 Task: Search one way flight ticket for 5 adults, 1 child, 2 infants in seat and 1 infant on lap in business from North Bend: Southwest Oregon Regional Airport (was North Bend Municipal) to Riverton: Central Wyoming Regional Airport (was Riverton Regional) on 8-4-2023. Choice of flights is Delta. Number of bags: 1 carry on bag. Price is upto 96000. Outbound departure time preference is 11:30.
Action: Mouse moved to (295, 248)
Screenshot: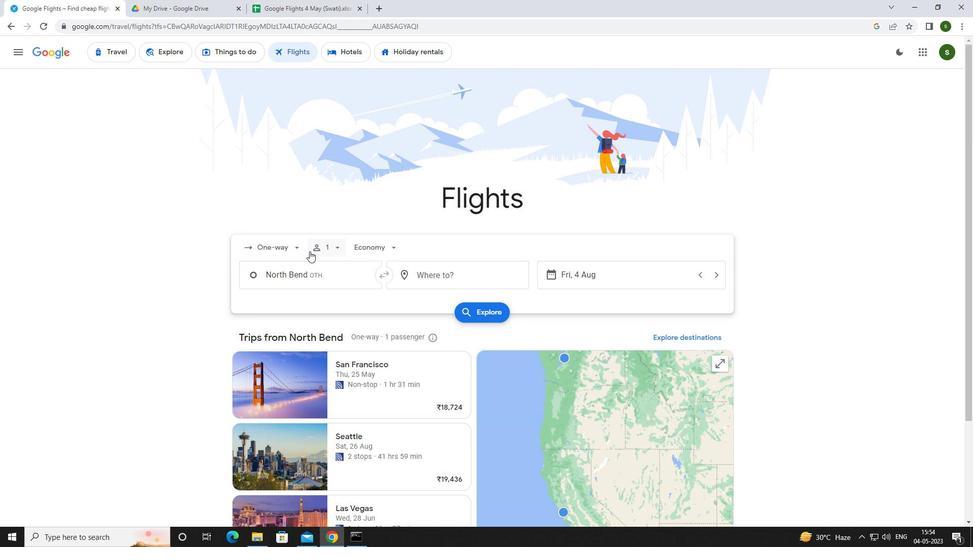 
Action: Mouse pressed left at (295, 248)
Screenshot: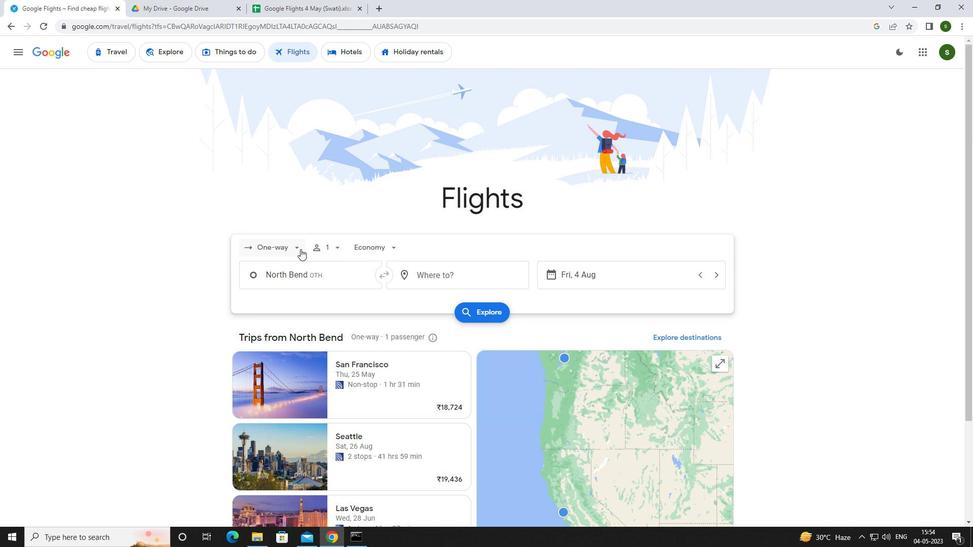 
Action: Mouse moved to (295, 285)
Screenshot: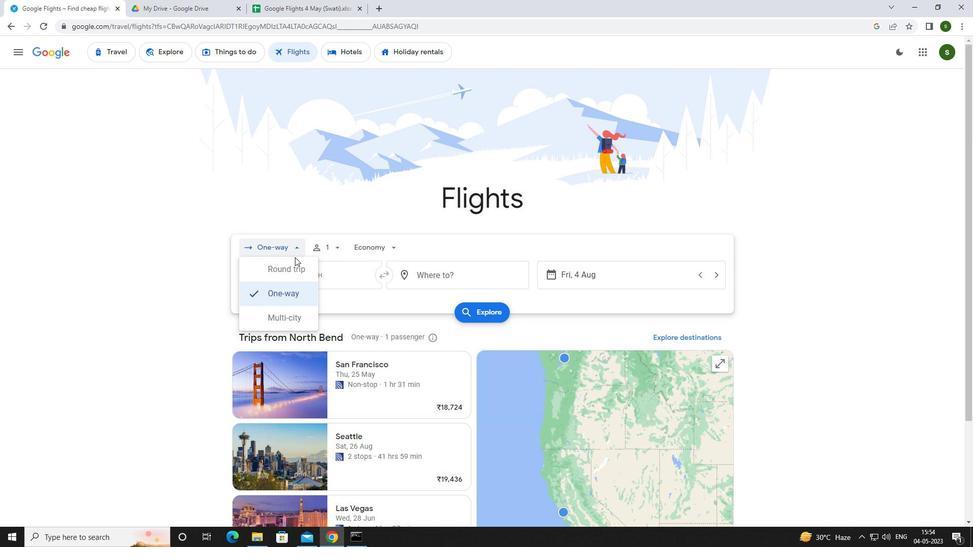 
Action: Mouse pressed left at (295, 285)
Screenshot: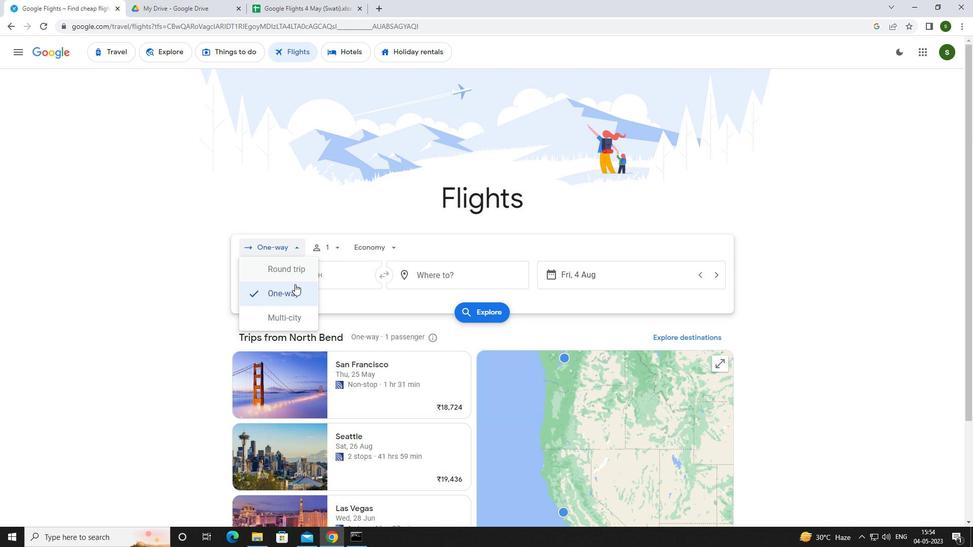 
Action: Mouse moved to (327, 246)
Screenshot: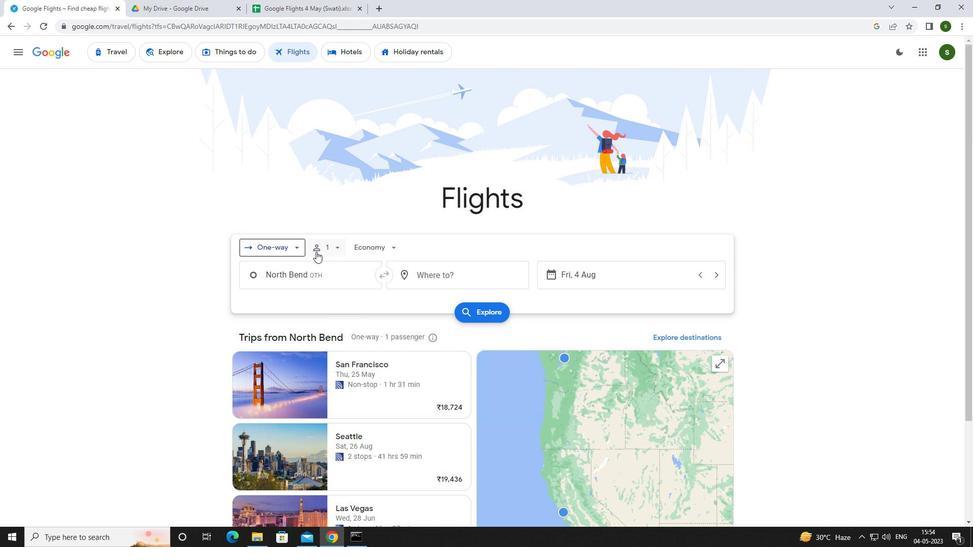 
Action: Mouse pressed left at (327, 246)
Screenshot: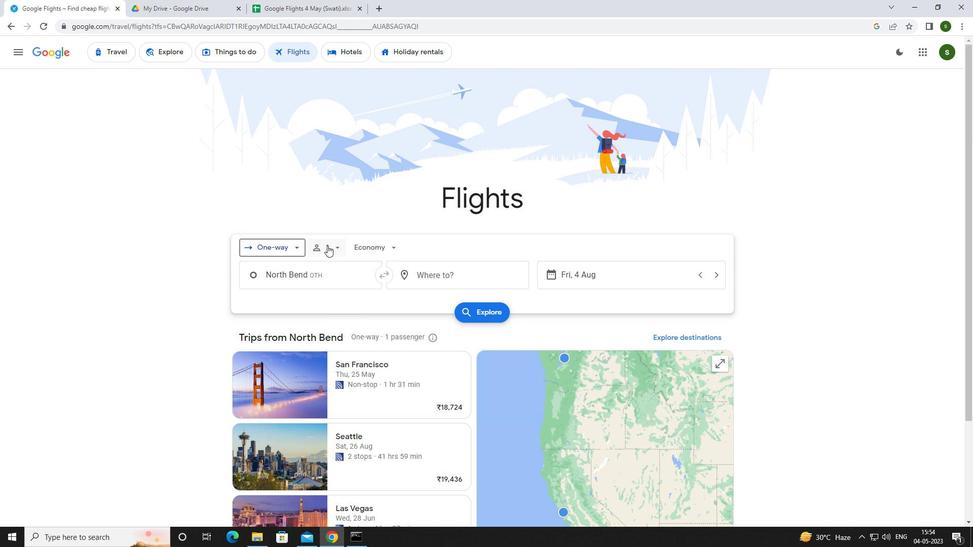 
Action: Mouse moved to (423, 271)
Screenshot: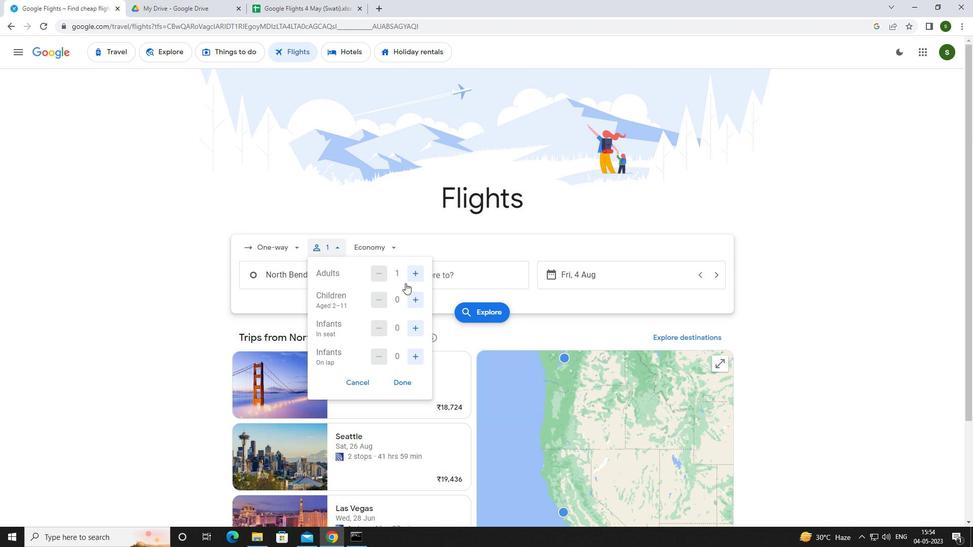 
Action: Mouse pressed left at (423, 271)
Screenshot: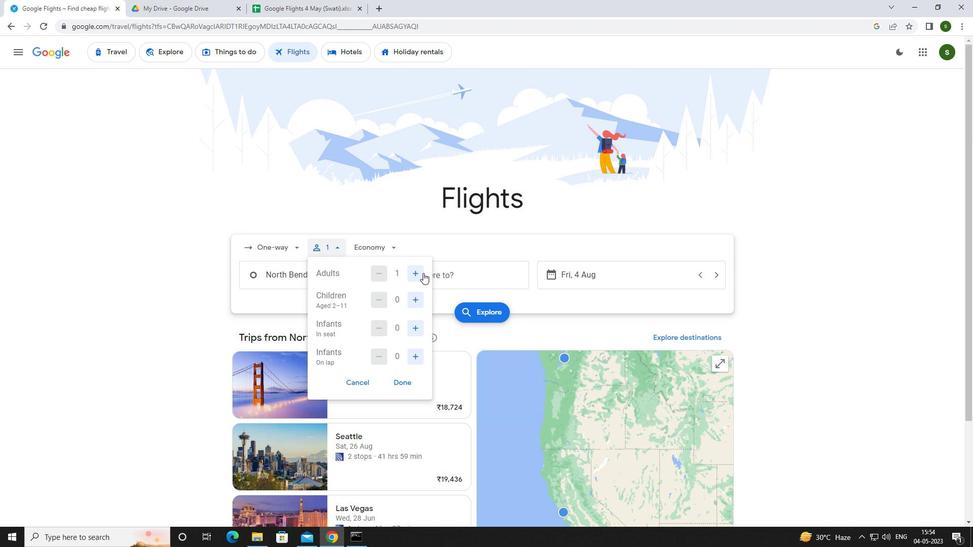 
Action: Mouse moved to (423, 271)
Screenshot: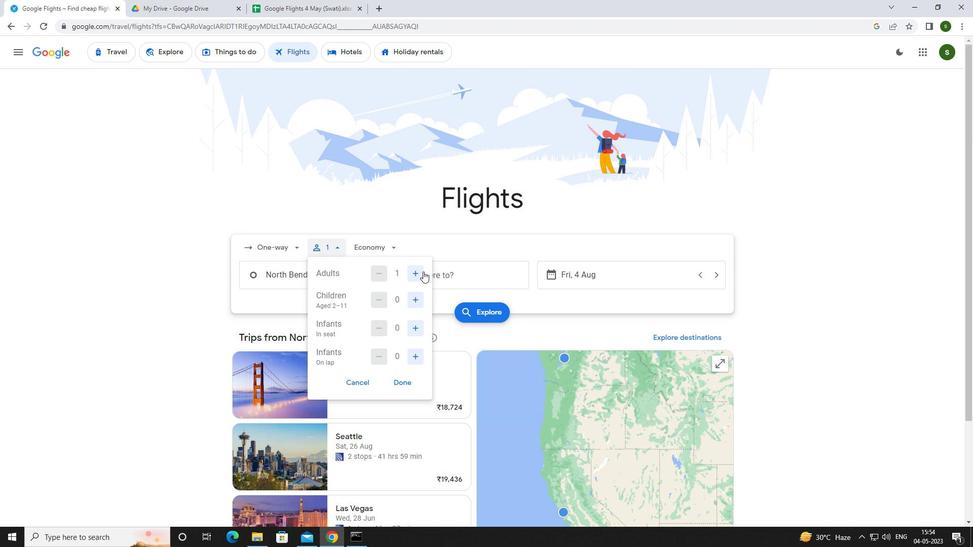
Action: Mouse pressed left at (423, 271)
Screenshot: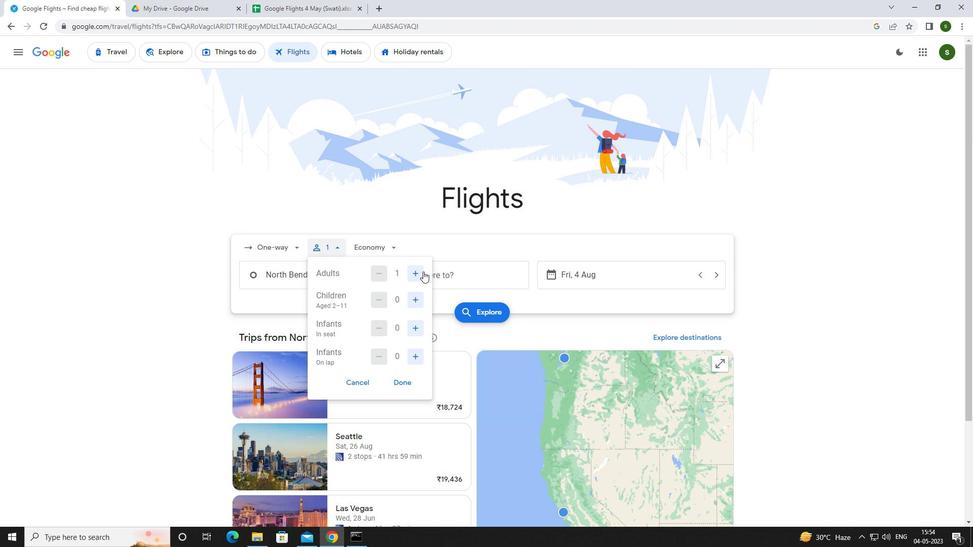 
Action: Mouse moved to (421, 271)
Screenshot: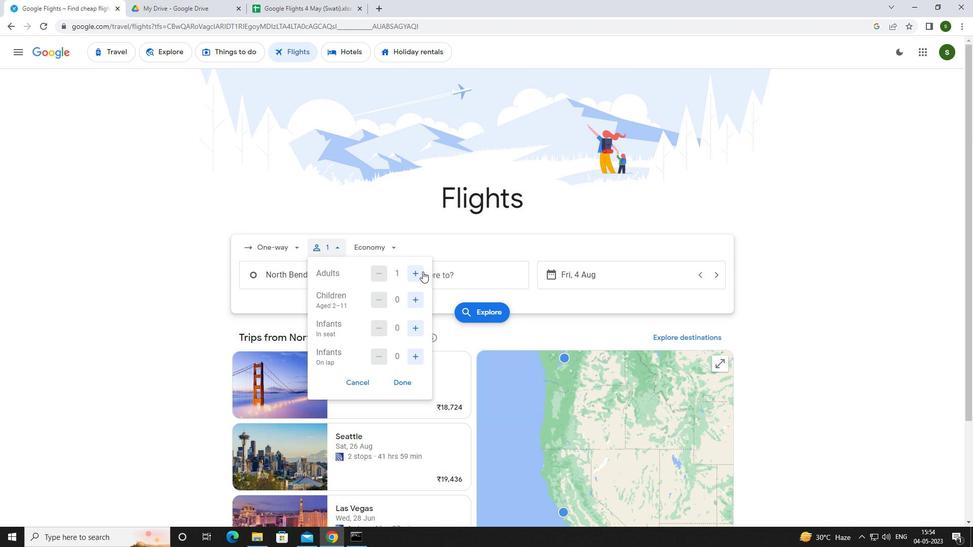 
Action: Mouse pressed left at (421, 271)
Screenshot: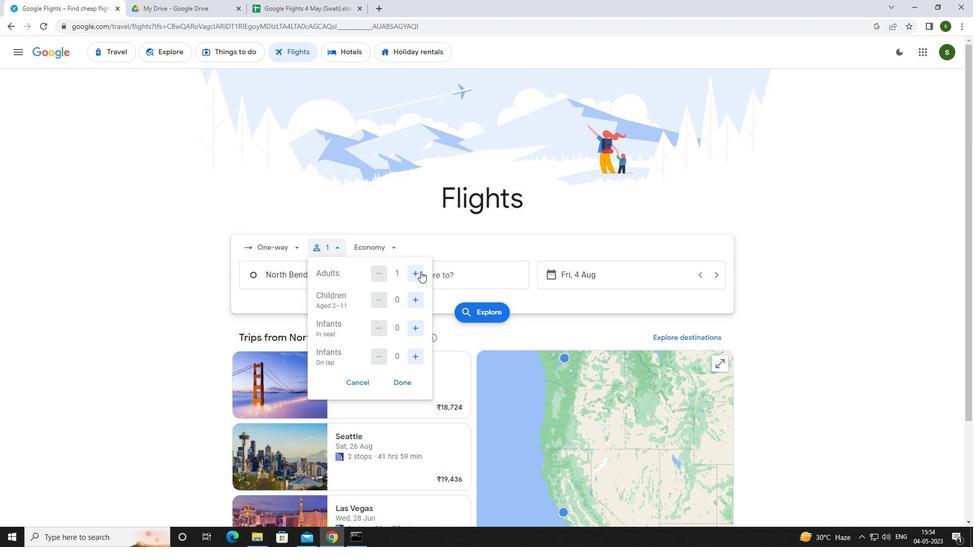 
Action: Mouse pressed left at (421, 271)
Screenshot: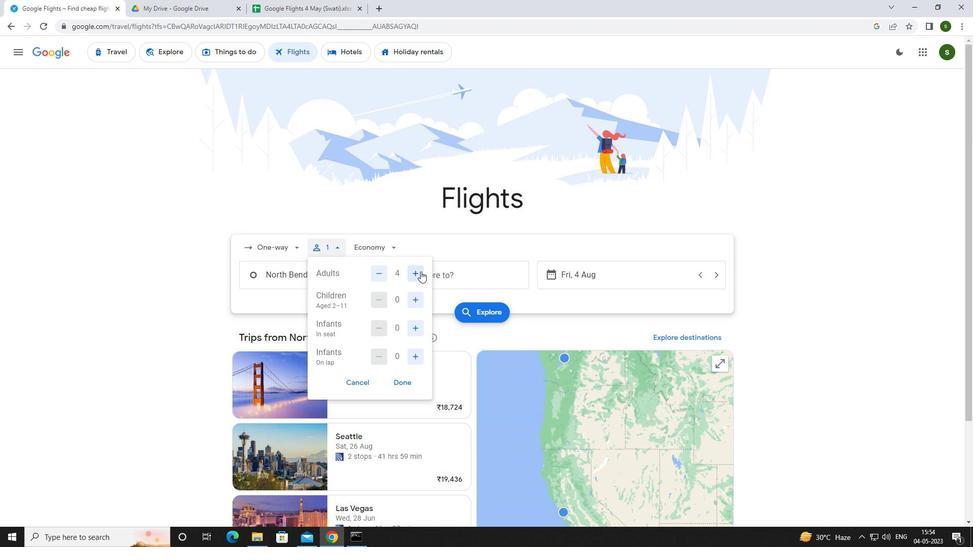 
Action: Mouse moved to (416, 298)
Screenshot: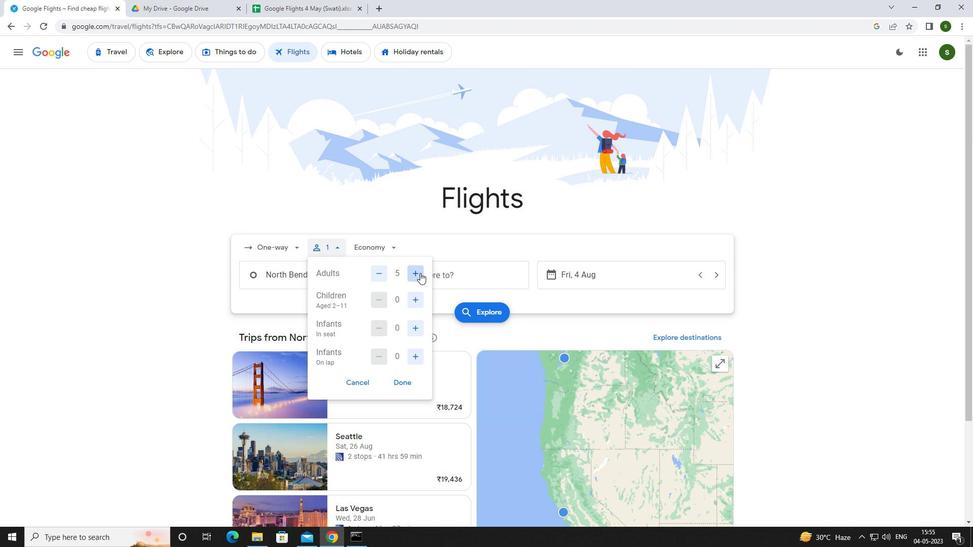 
Action: Mouse pressed left at (416, 298)
Screenshot: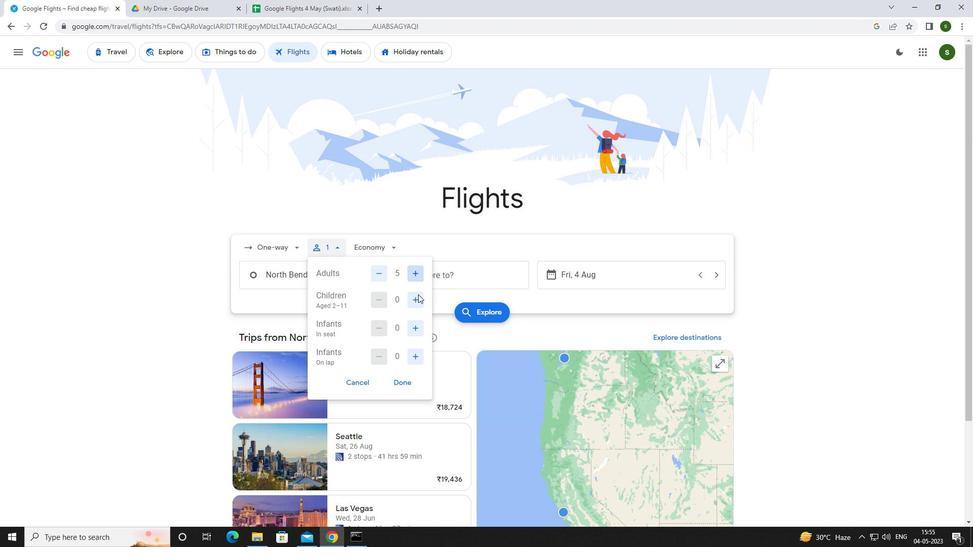
Action: Mouse moved to (415, 327)
Screenshot: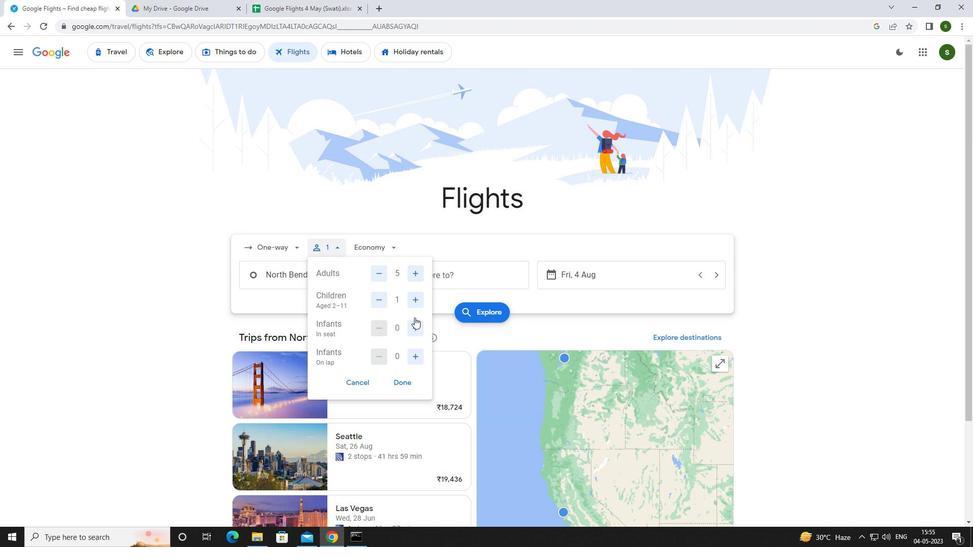 
Action: Mouse pressed left at (415, 327)
Screenshot: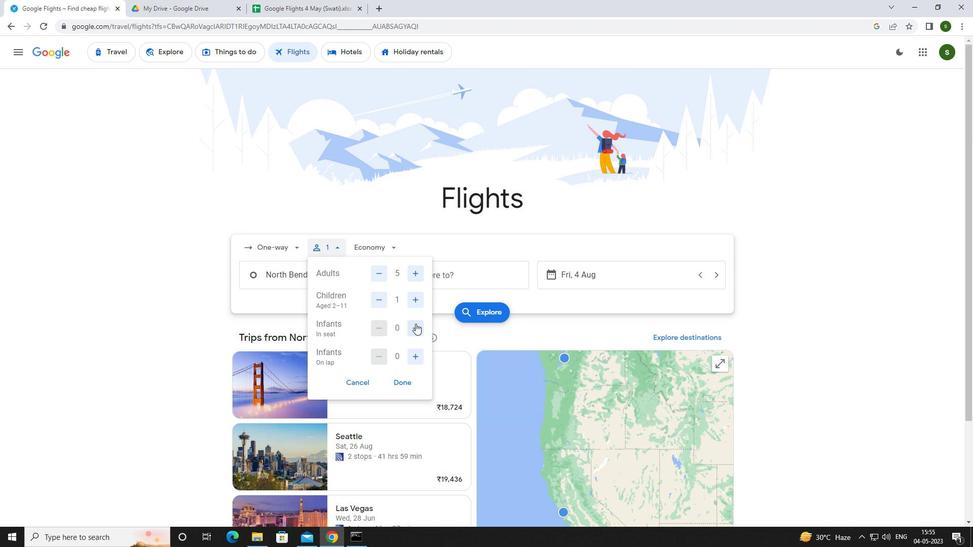 
Action: Mouse pressed left at (415, 327)
Screenshot: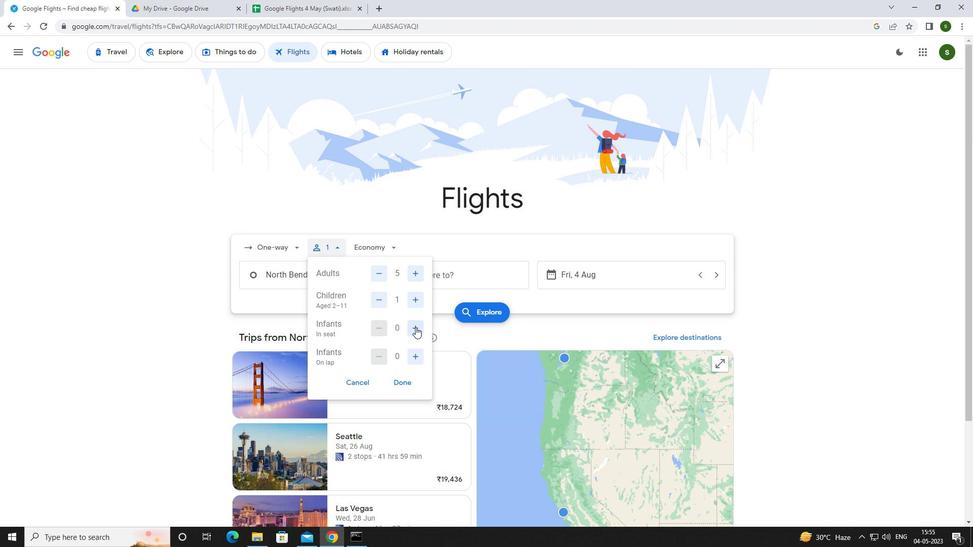 
Action: Mouse moved to (415, 353)
Screenshot: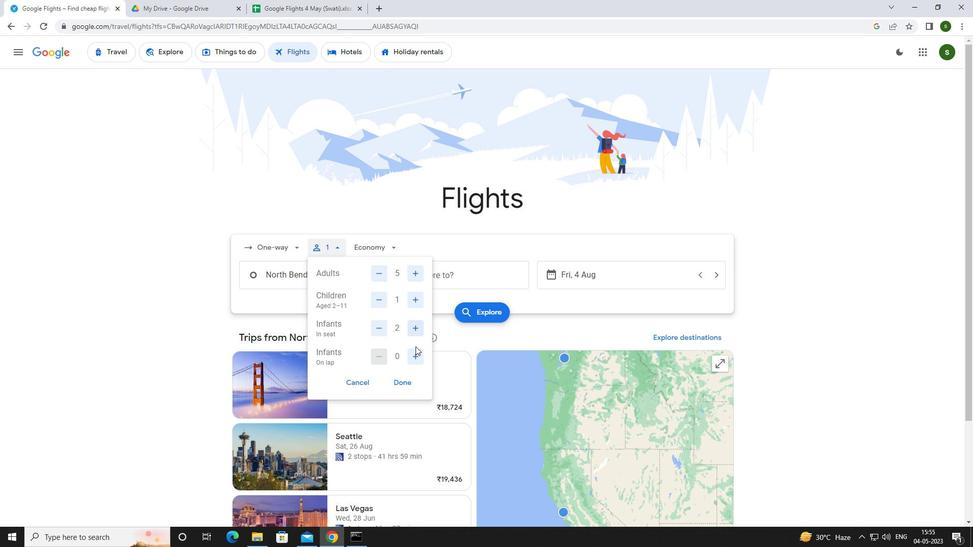 
Action: Mouse pressed left at (415, 353)
Screenshot: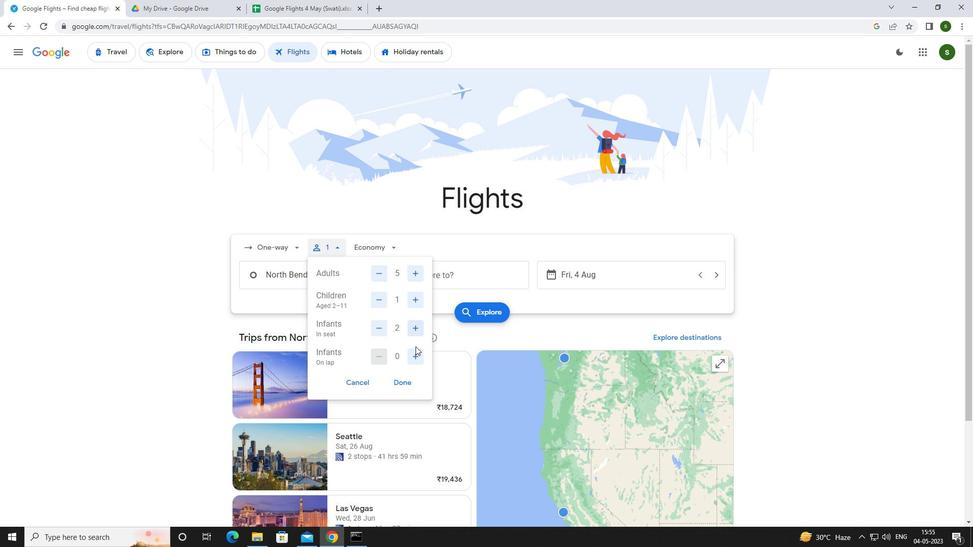 
Action: Mouse moved to (396, 249)
Screenshot: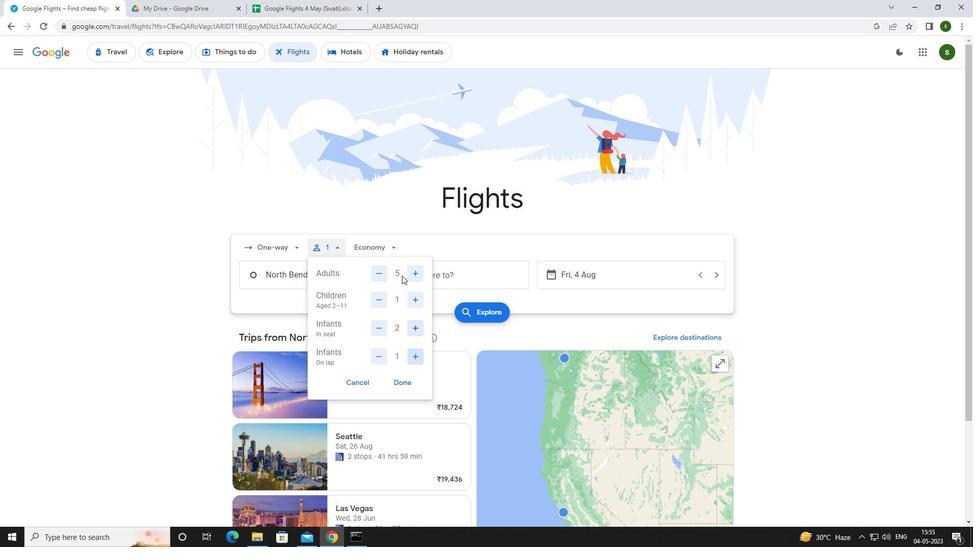 
Action: Mouse pressed left at (396, 249)
Screenshot: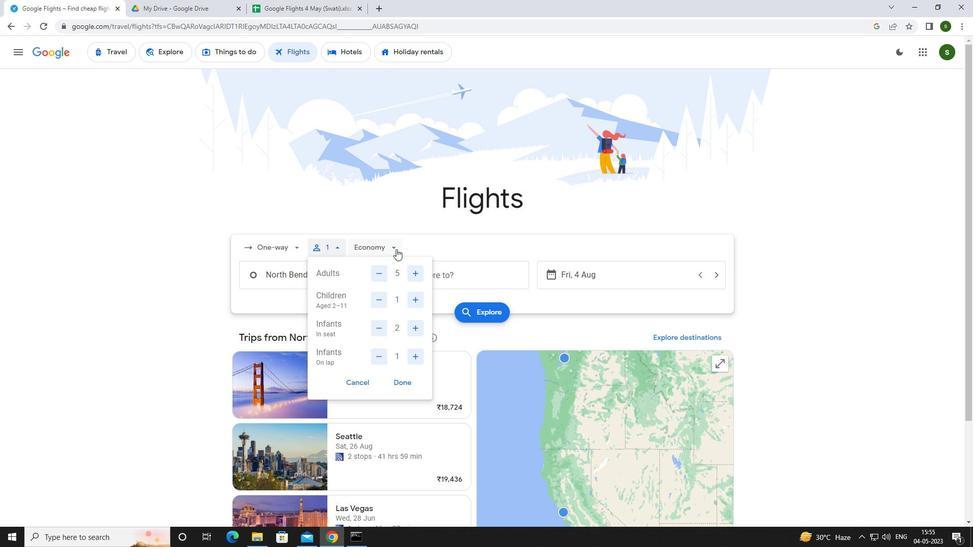 
Action: Mouse moved to (396, 313)
Screenshot: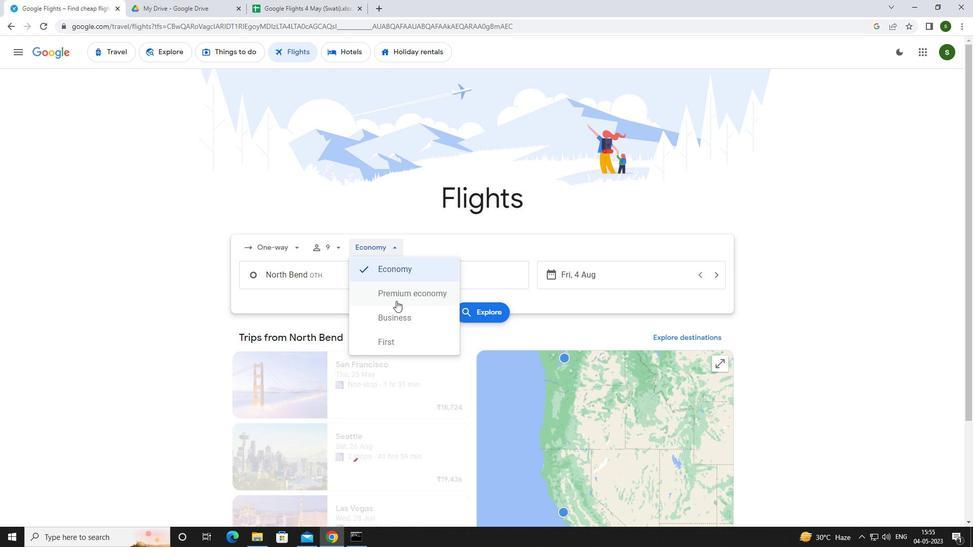 
Action: Mouse pressed left at (396, 313)
Screenshot: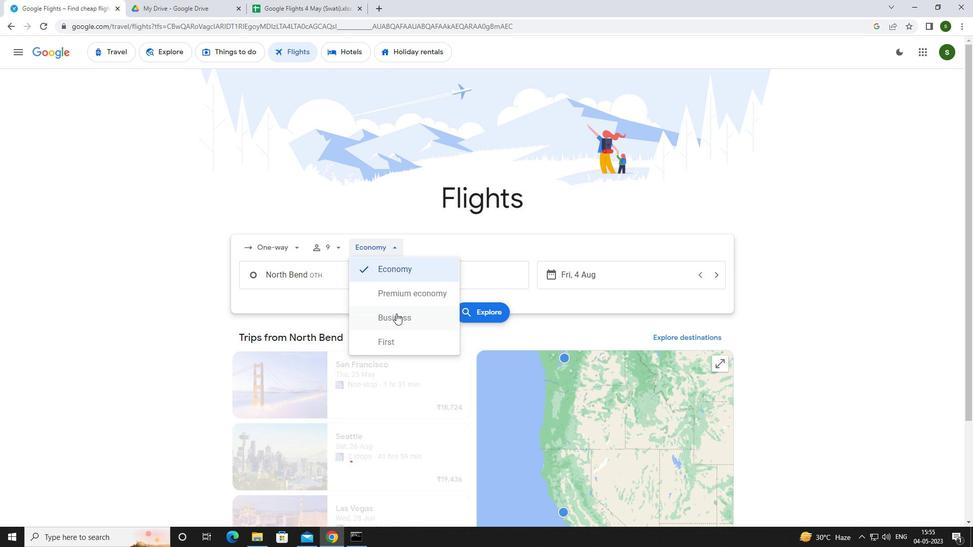 
Action: Mouse moved to (346, 275)
Screenshot: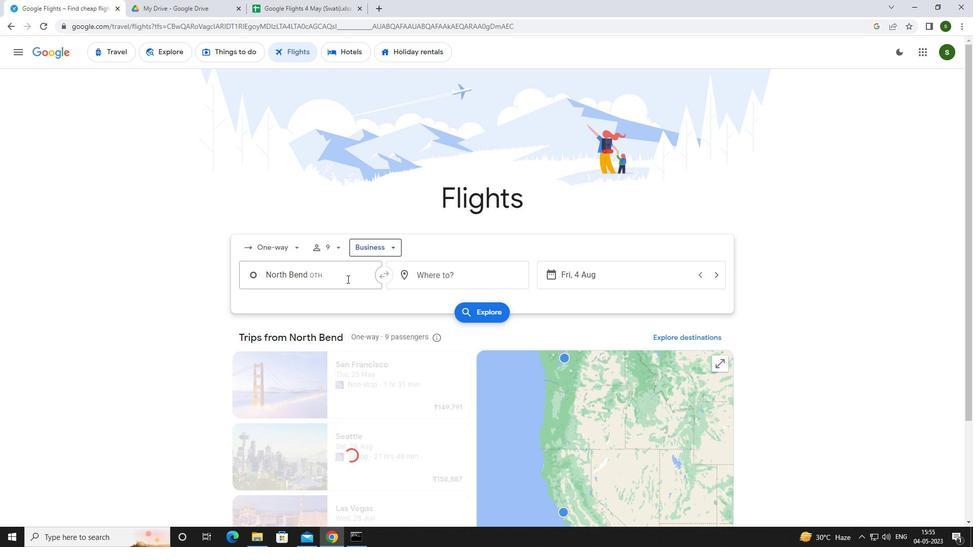 
Action: Mouse pressed left at (346, 275)
Screenshot: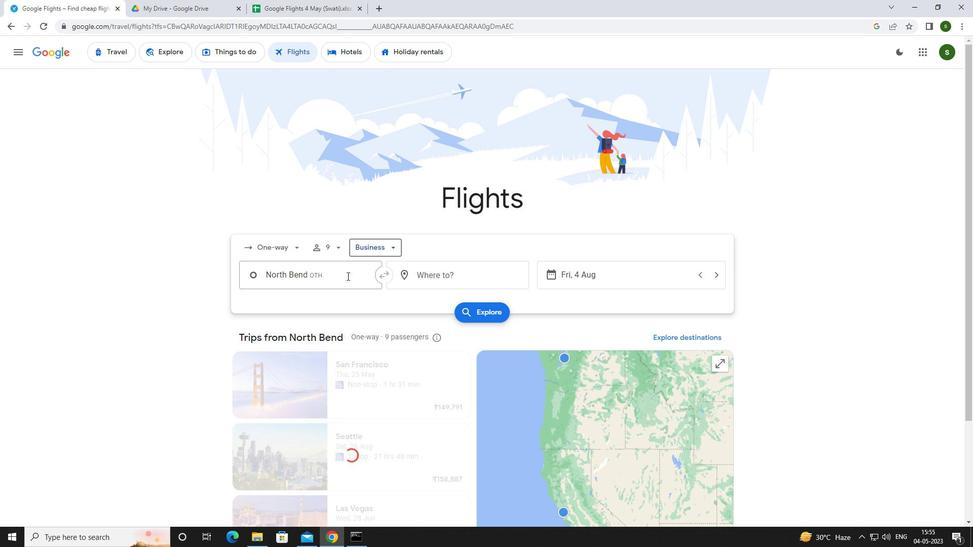 
Action: Key pressed <Key.caps_lock>s<Key.caps_lock>ouy<Key.backspace>thwest
Screenshot: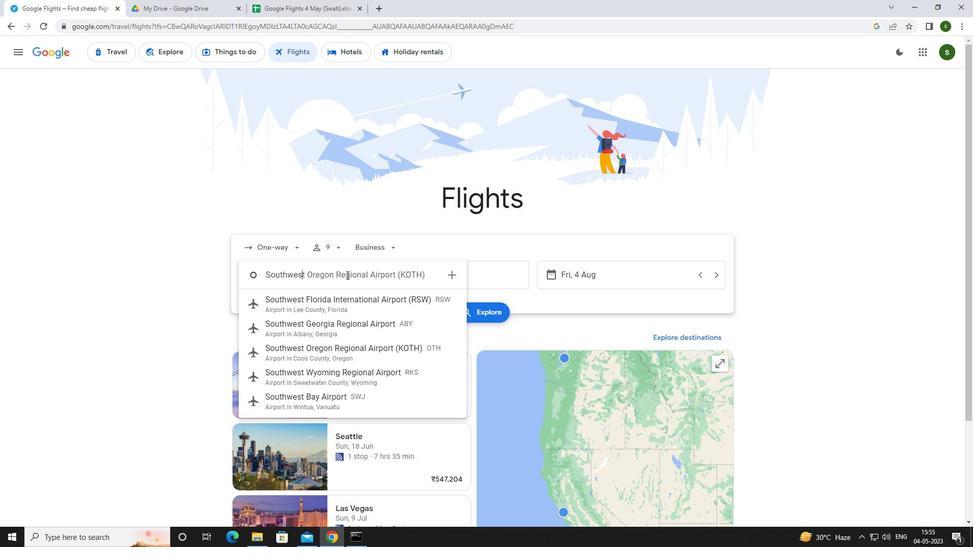 
Action: Mouse moved to (334, 357)
Screenshot: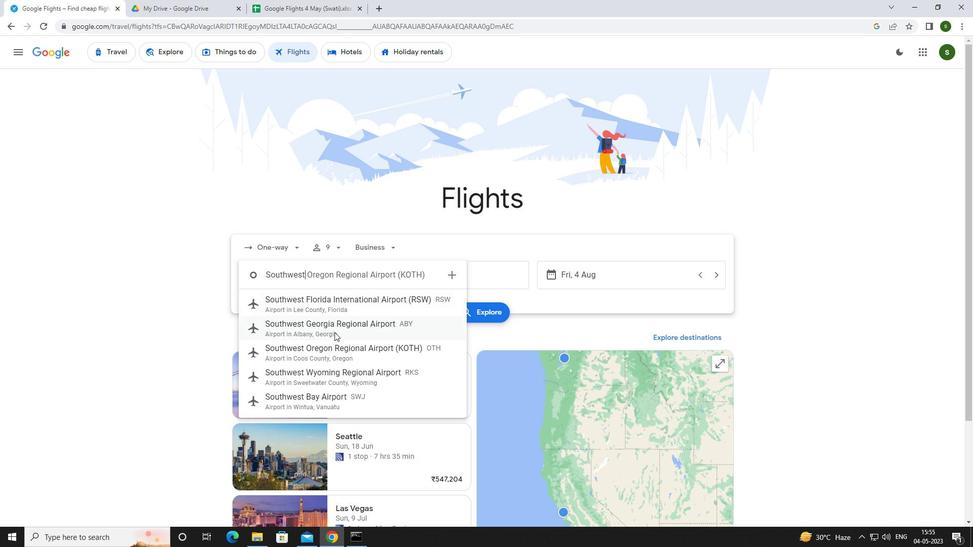 
Action: Mouse pressed left at (334, 357)
Screenshot: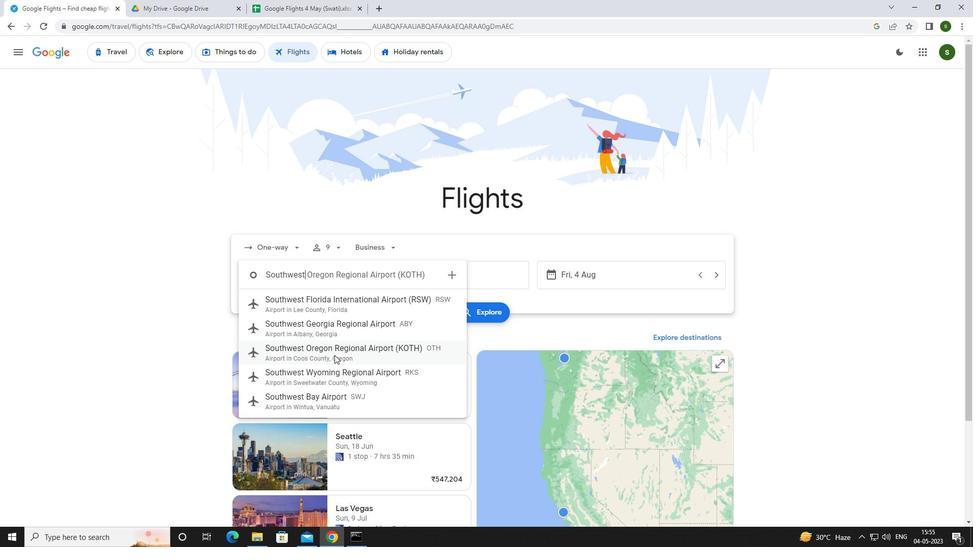 
Action: Mouse moved to (486, 278)
Screenshot: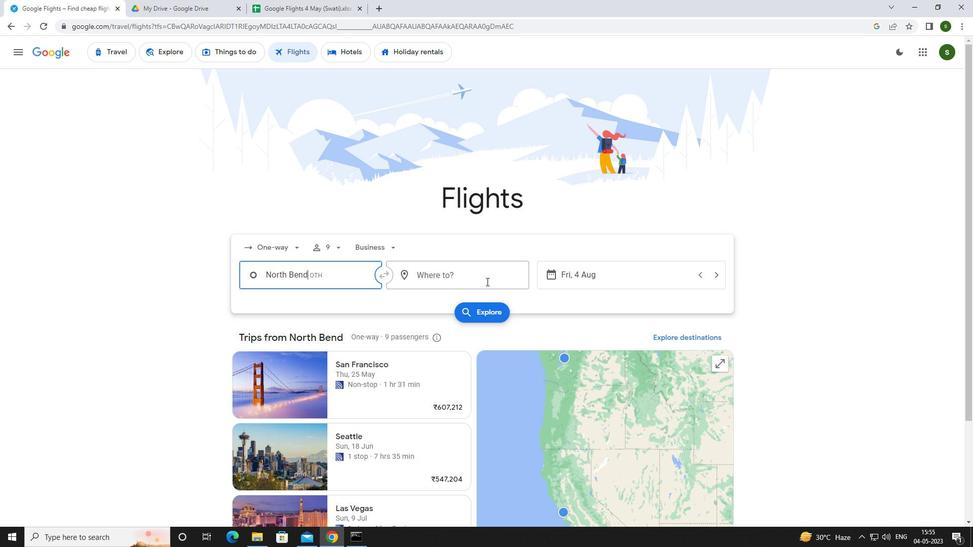 
Action: Mouse pressed left at (486, 278)
Screenshot: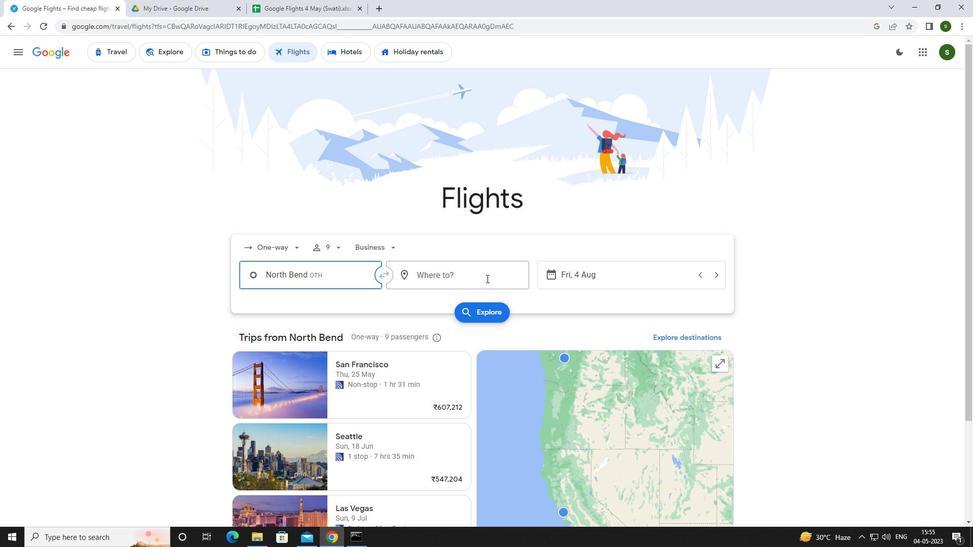 
Action: Mouse moved to (485, 278)
Screenshot: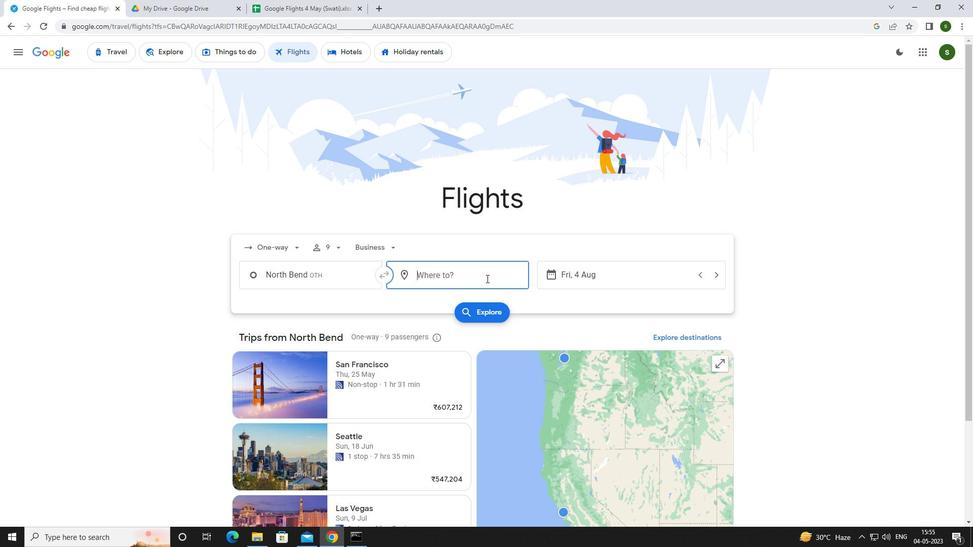 
Action: Key pressed <Key.caps_lock>r<Key.caps_lock>ivert
Screenshot: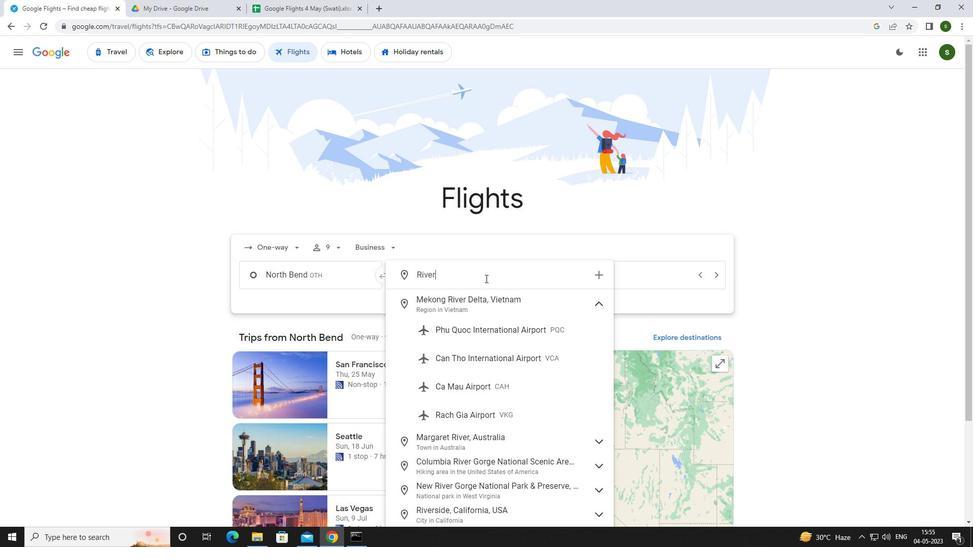 
Action: Mouse moved to (502, 325)
Screenshot: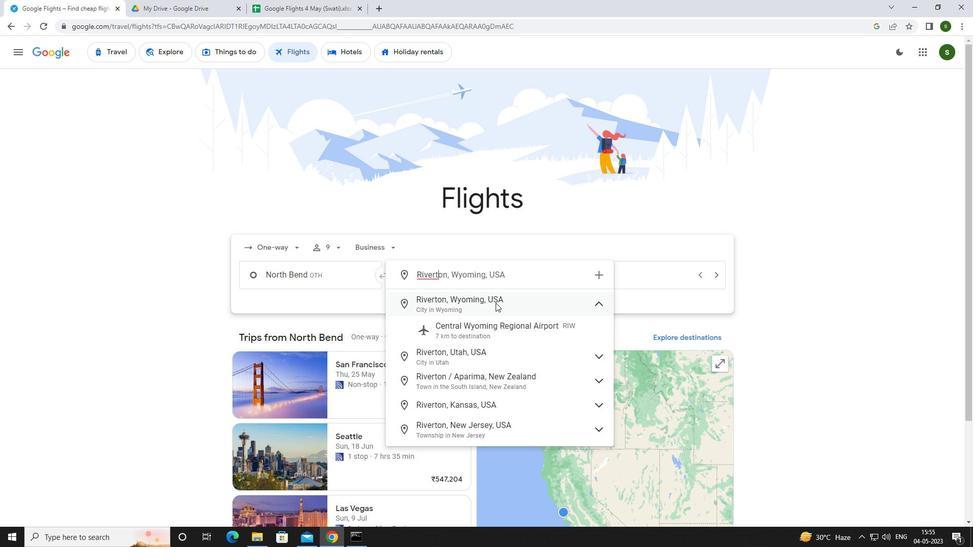 
Action: Mouse pressed left at (502, 325)
Screenshot: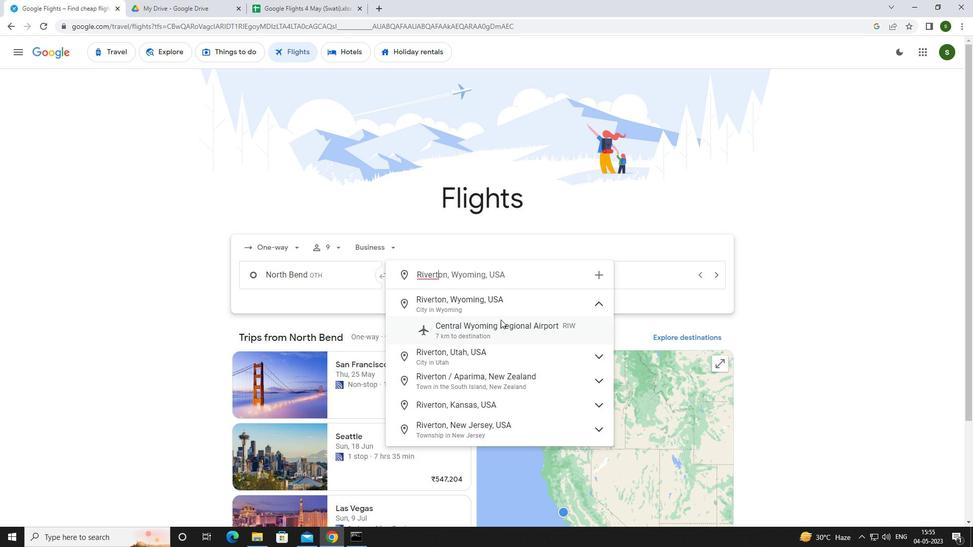 
Action: Mouse moved to (615, 275)
Screenshot: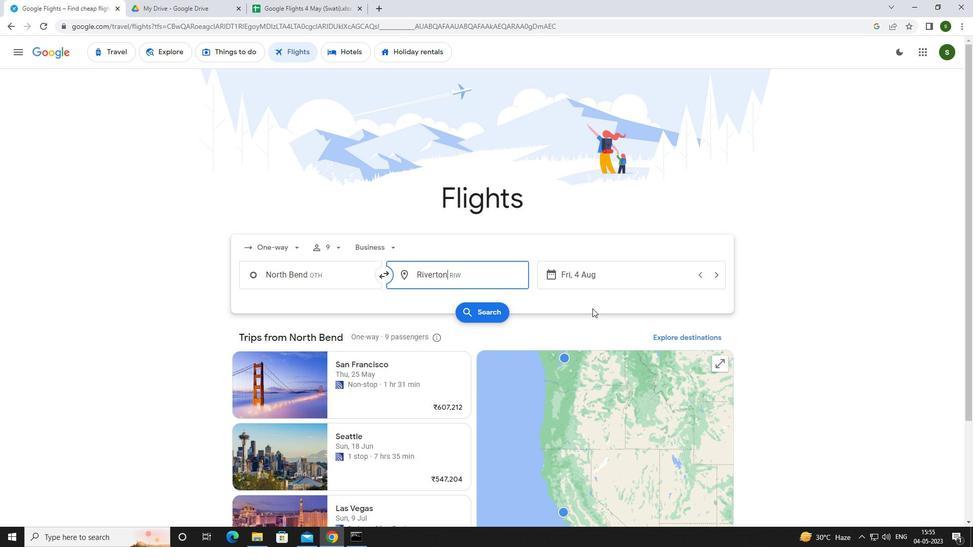 
Action: Mouse pressed left at (615, 275)
Screenshot: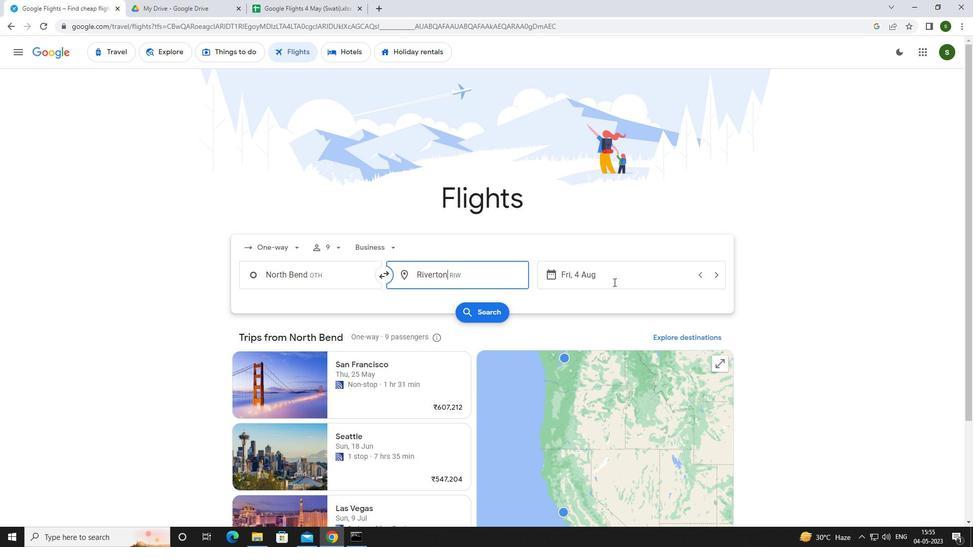 
Action: Mouse moved to (493, 337)
Screenshot: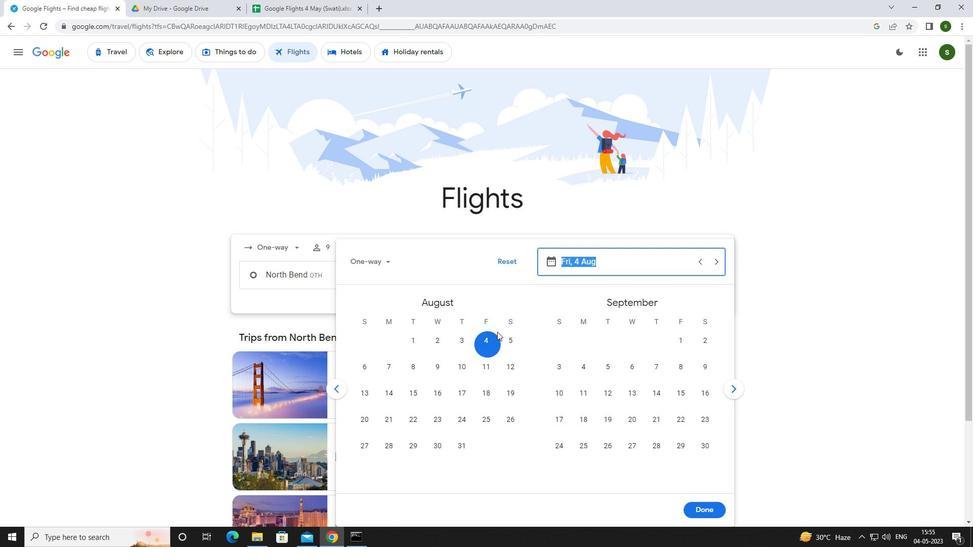 
Action: Mouse pressed left at (493, 337)
Screenshot: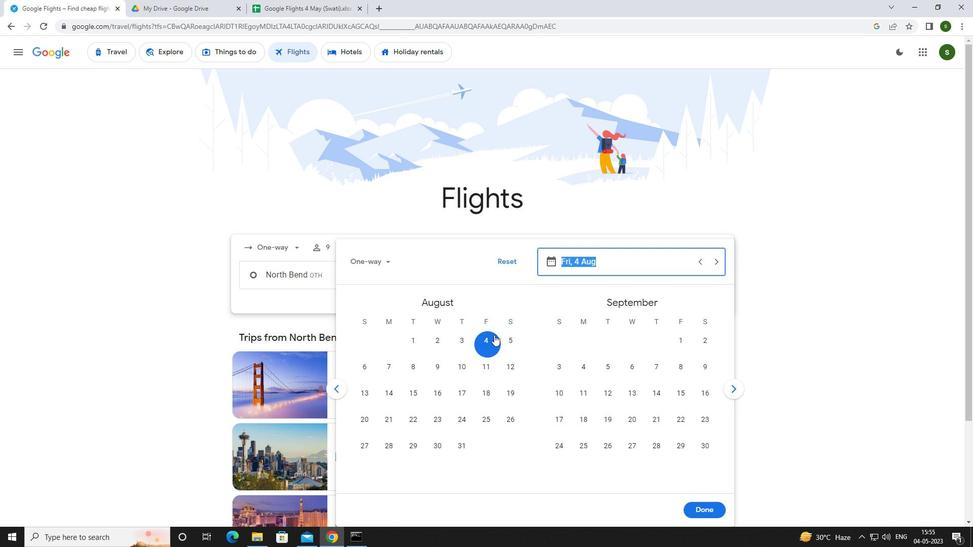
Action: Mouse moved to (713, 510)
Screenshot: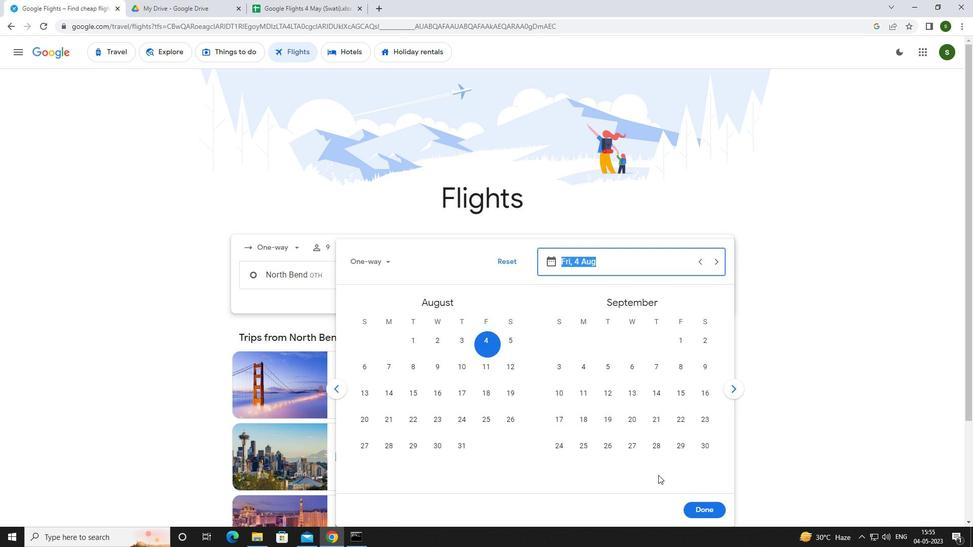 
Action: Mouse pressed left at (713, 510)
Screenshot: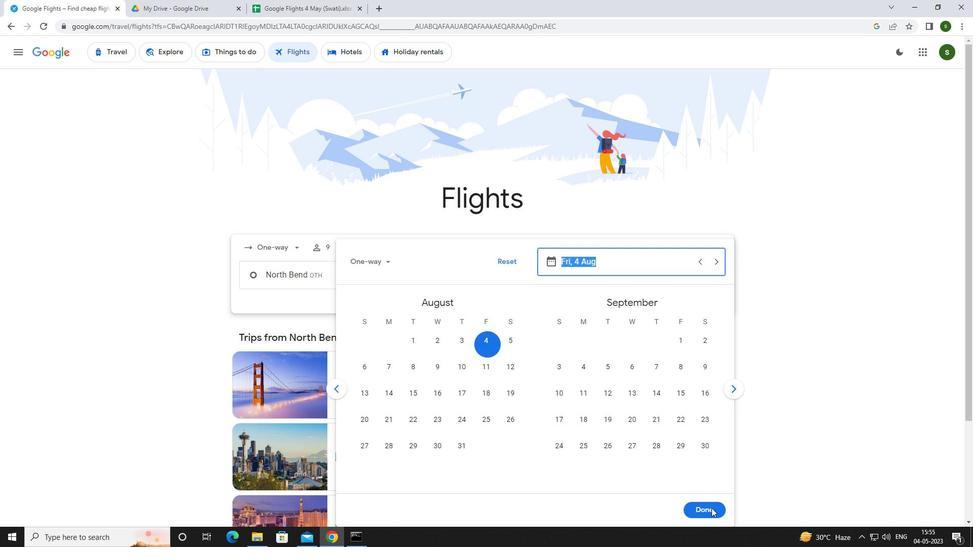
Action: Mouse moved to (485, 308)
Screenshot: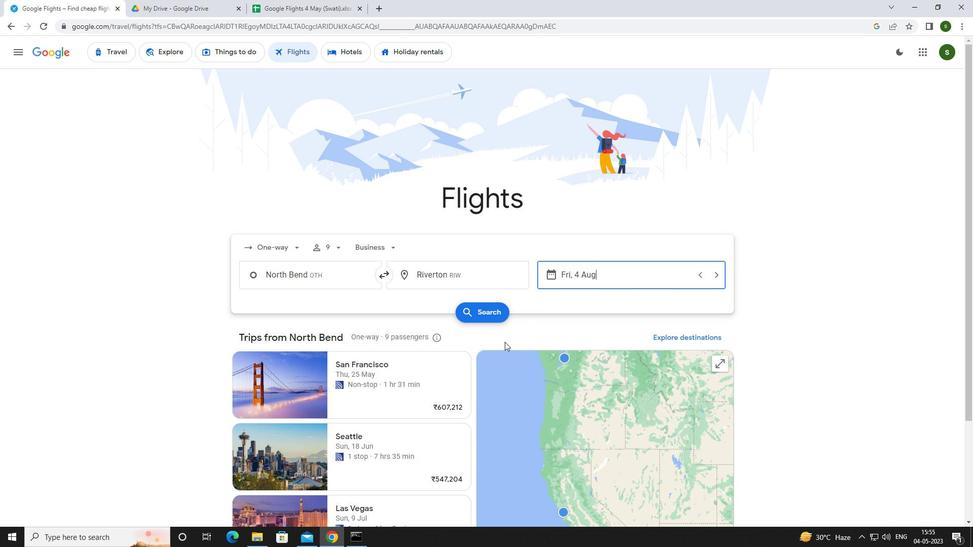 
Action: Mouse pressed left at (485, 308)
Screenshot: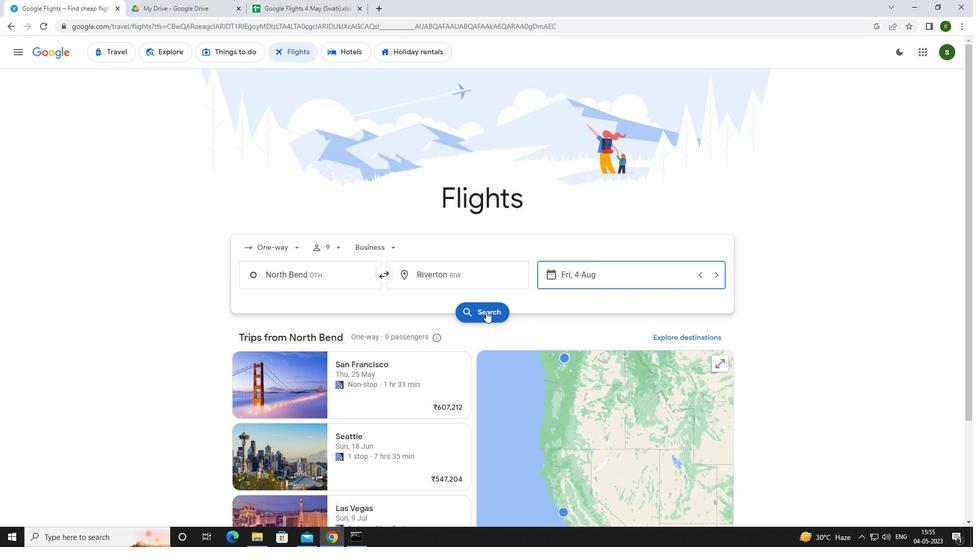 
Action: Mouse moved to (268, 145)
Screenshot: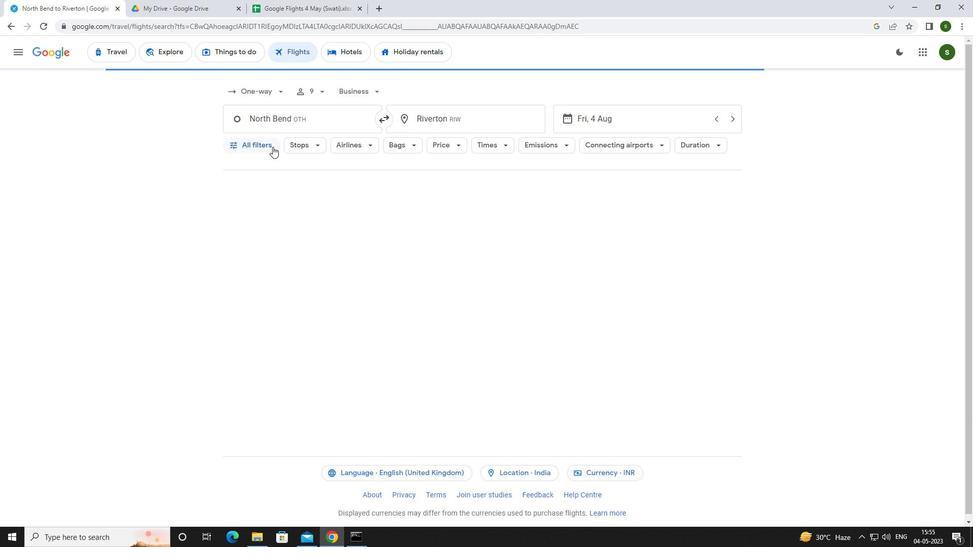
Action: Mouse pressed left at (268, 145)
Screenshot: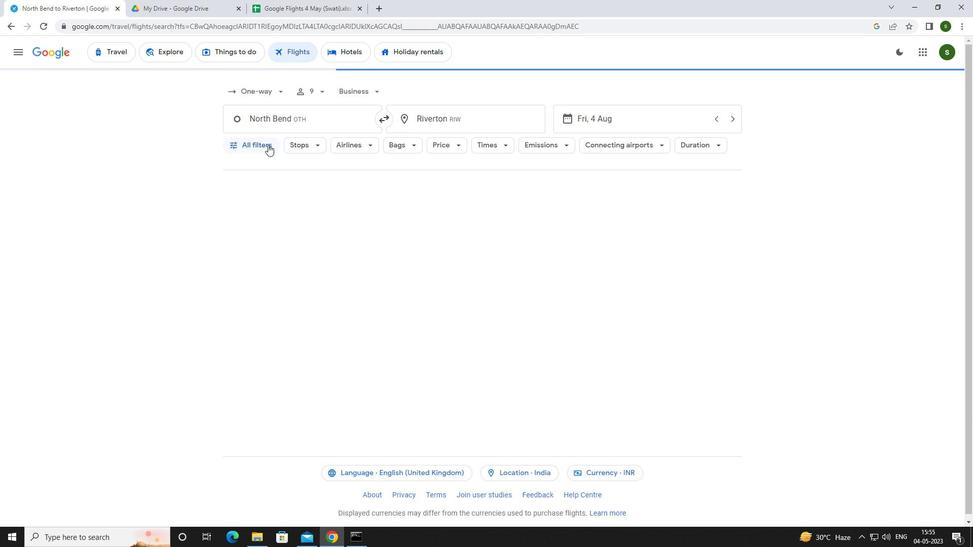 
Action: Mouse moved to (374, 357)
Screenshot: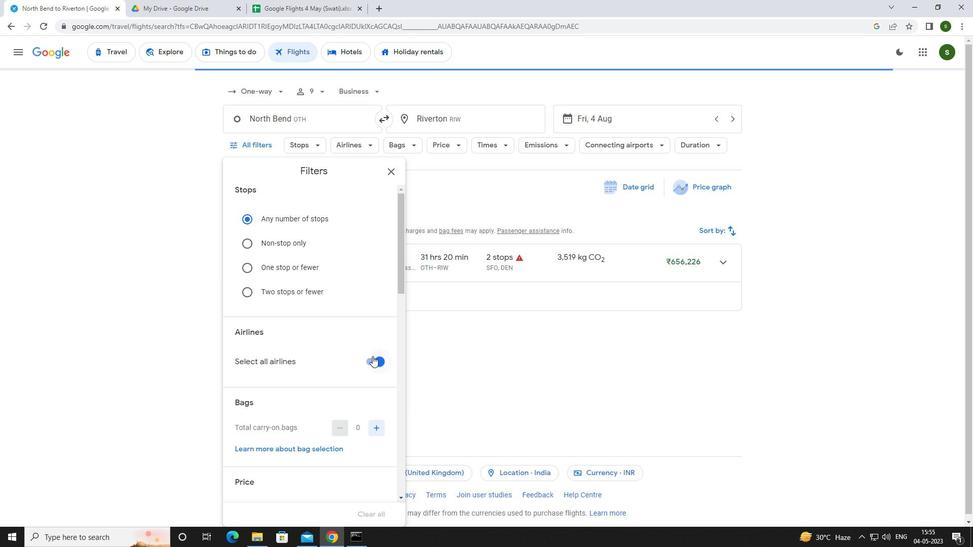 
Action: Mouse pressed left at (374, 357)
Screenshot: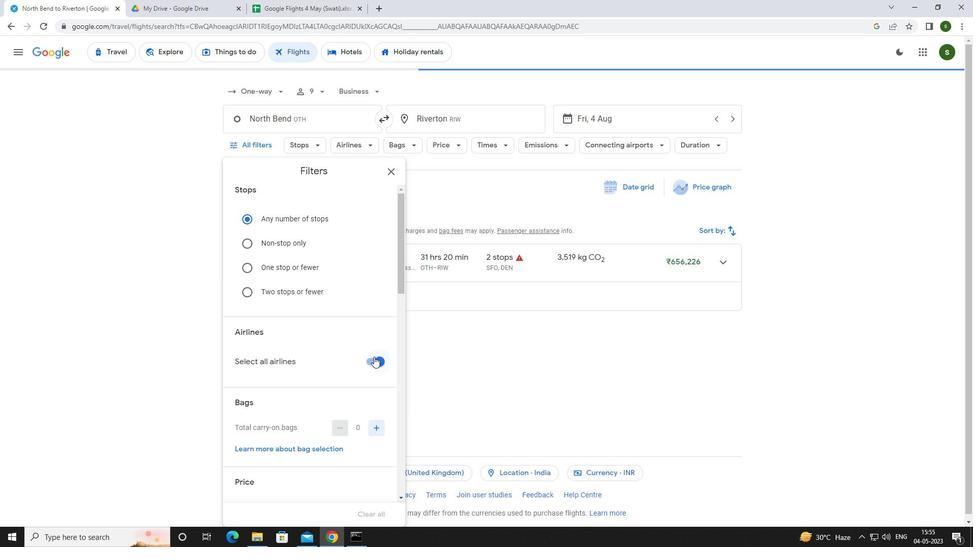
Action: Mouse moved to (364, 322)
Screenshot: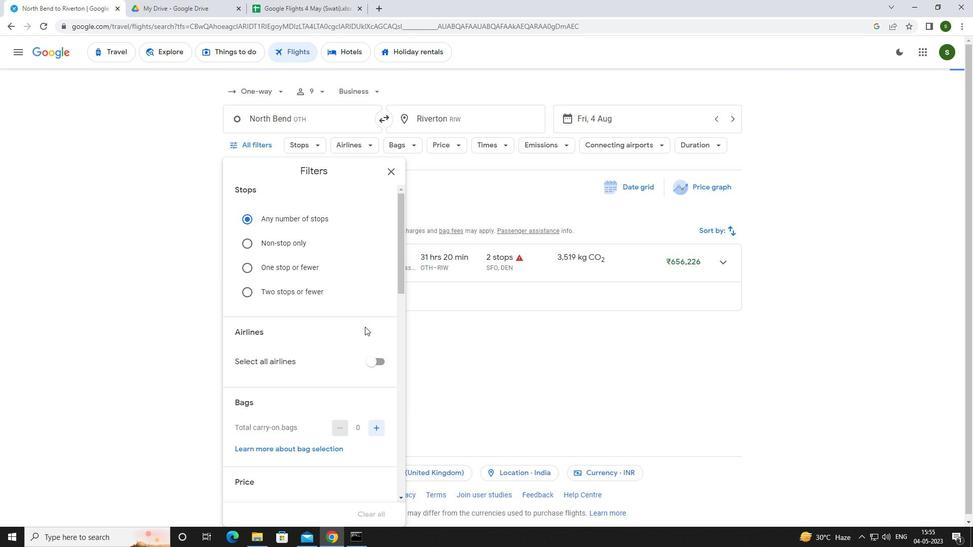 
Action: Mouse scrolled (364, 321) with delta (0, 0)
Screenshot: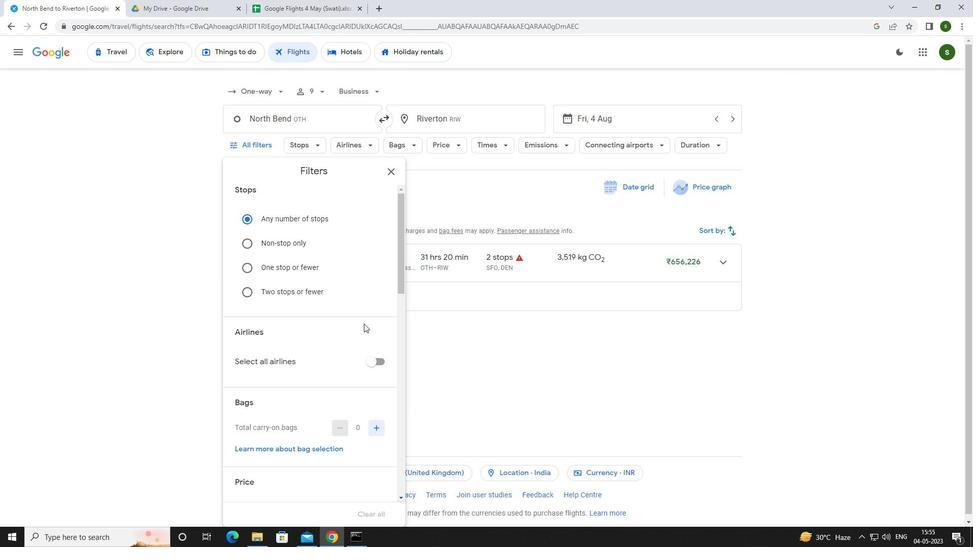 
Action: Mouse moved to (359, 279)
Screenshot: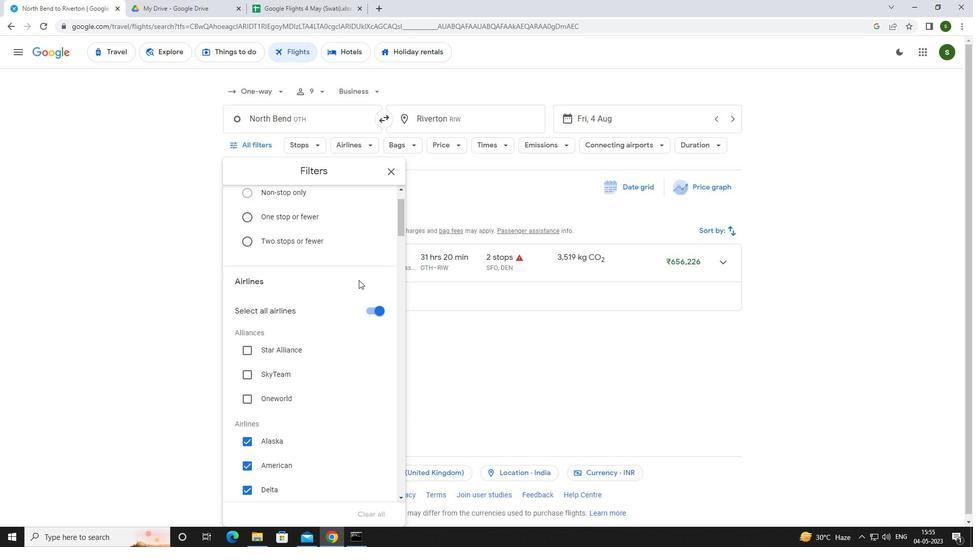 
Action: Mouse scrolled (359, 279) with delta (0, 0)
Screenshot: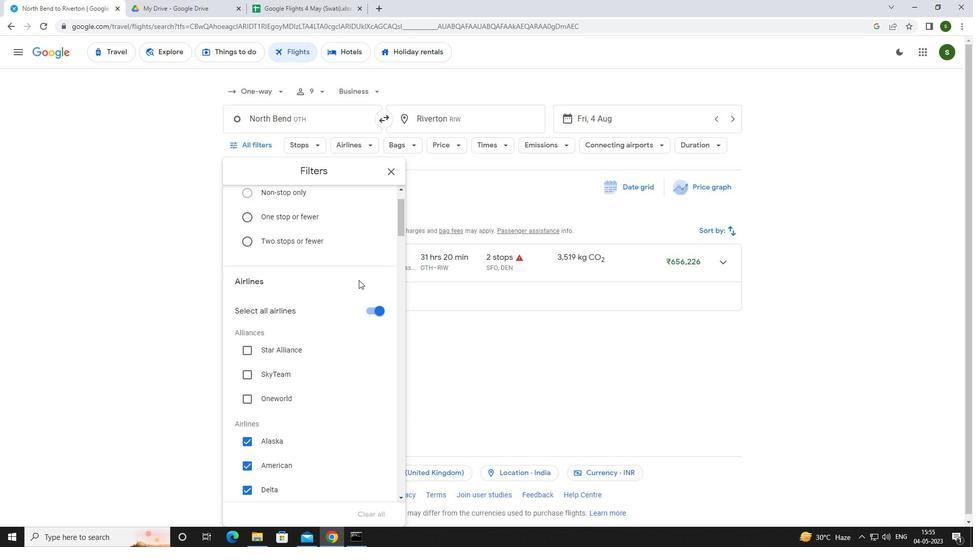 
Action: Mouse moved to (382, 260)
Screenshot: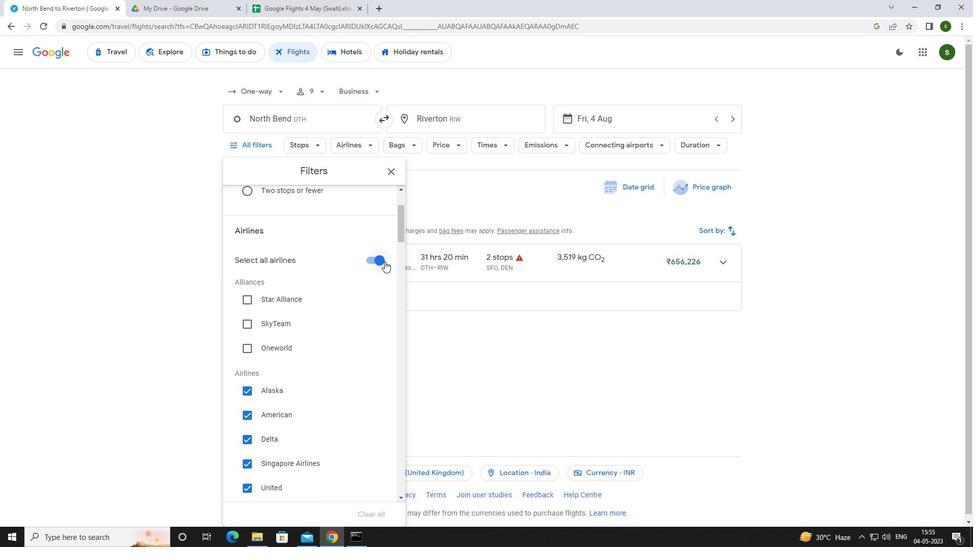 
Action: Mouse pressed left at (382, 260)
Screenshot: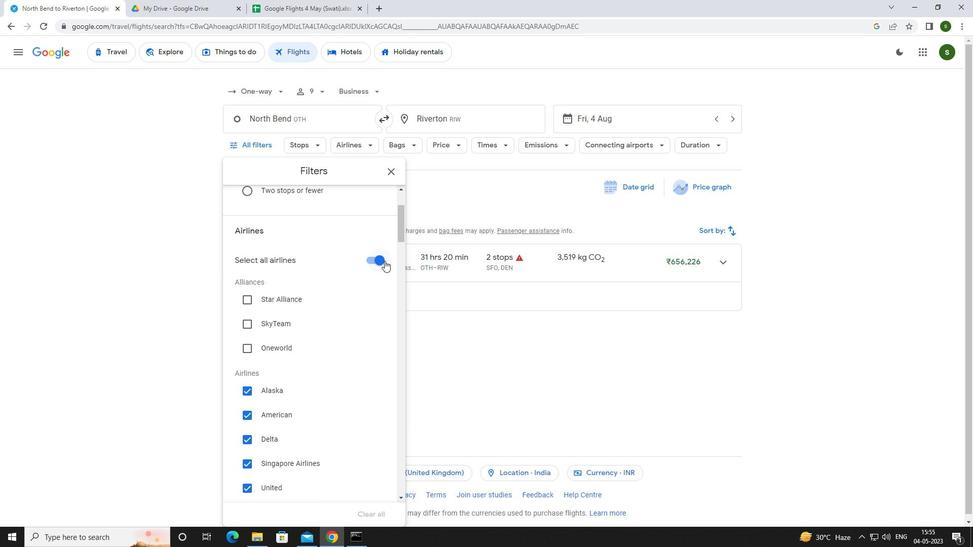 
Action: Mouse moved to (270, 434)
Screenshot: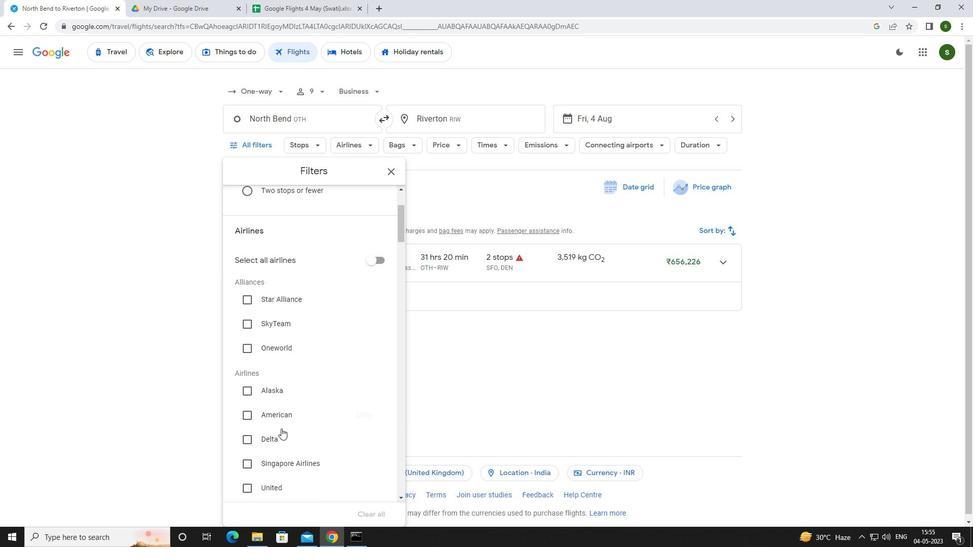 
Action: Mouse pressed left at (270, 434)
Screenshot: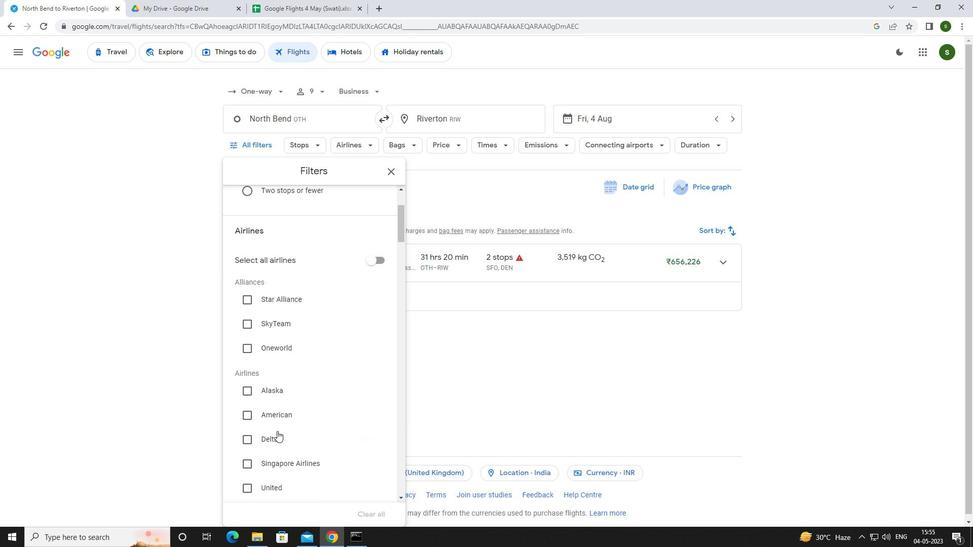 
Action: Mouse moved to (305, 415)
Screenshot: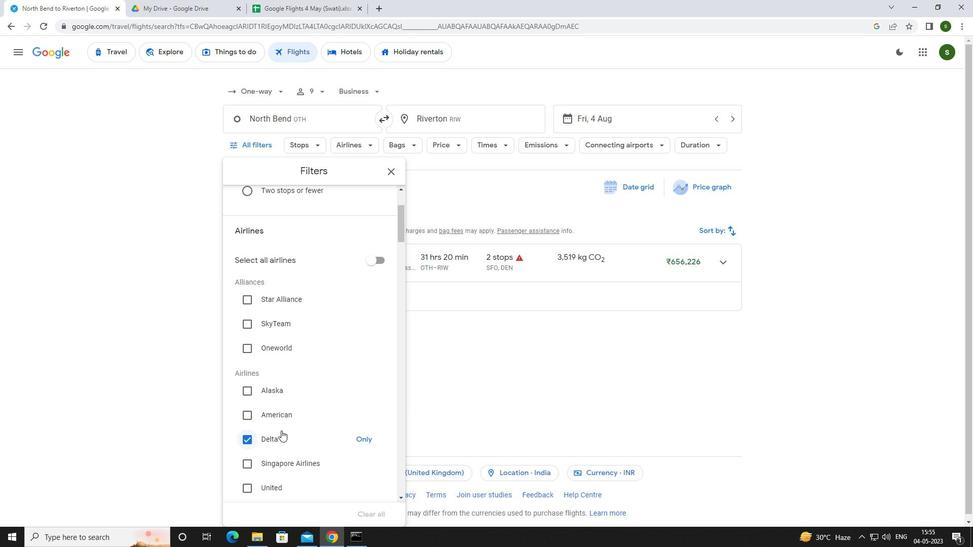 
Action: Mouse scrolled (305, 415) with delta (0, 0)
Screenshot: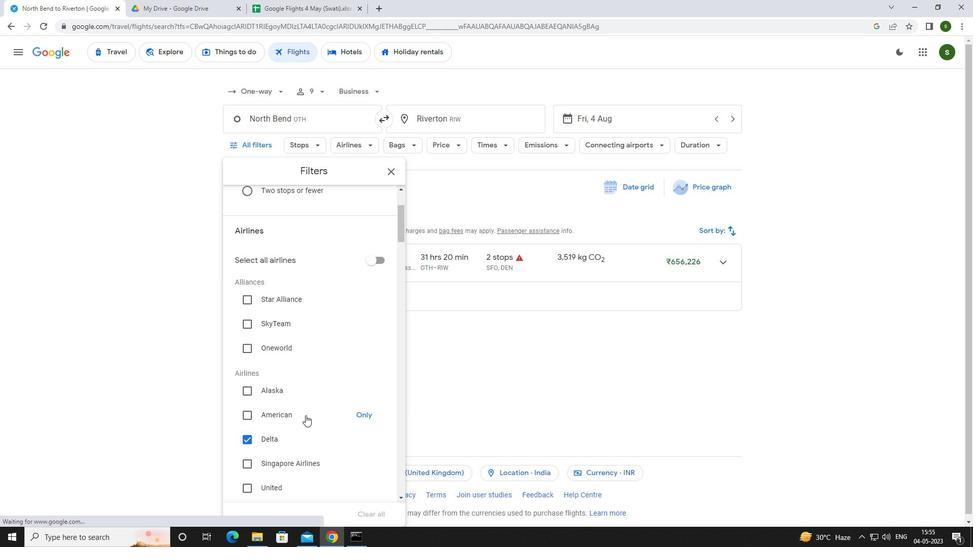 
Action: Mouse scrolled (305, 415) with delta (0, 0)
Screenshot: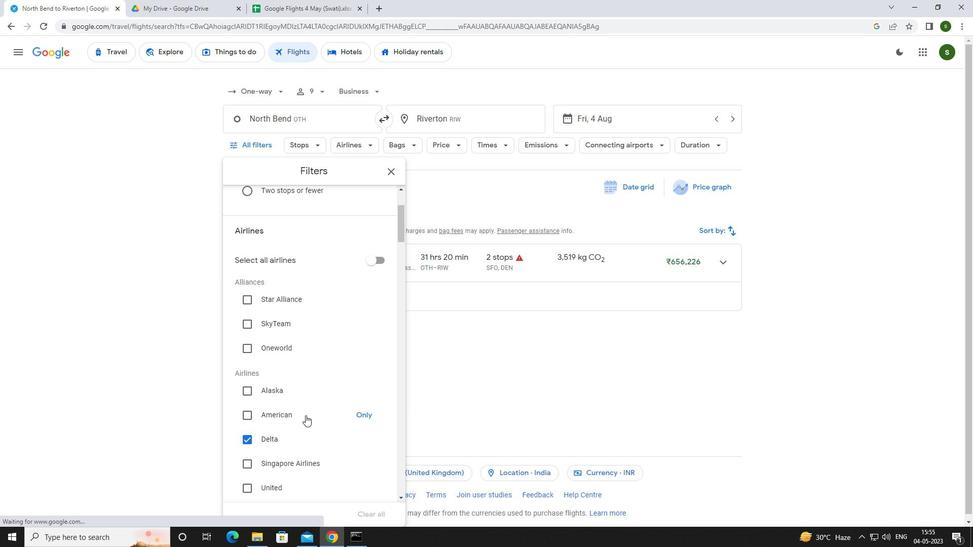 
Action: Mouse moved to (308, 414)
Screenshot: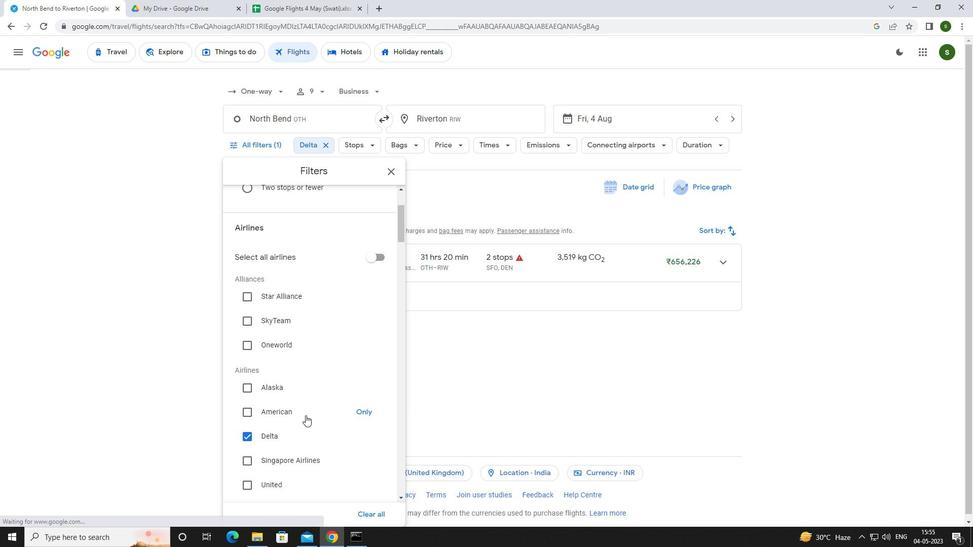 
Action: Mouse scrolled (308, 413) with delta (0, 0)
Screenshot: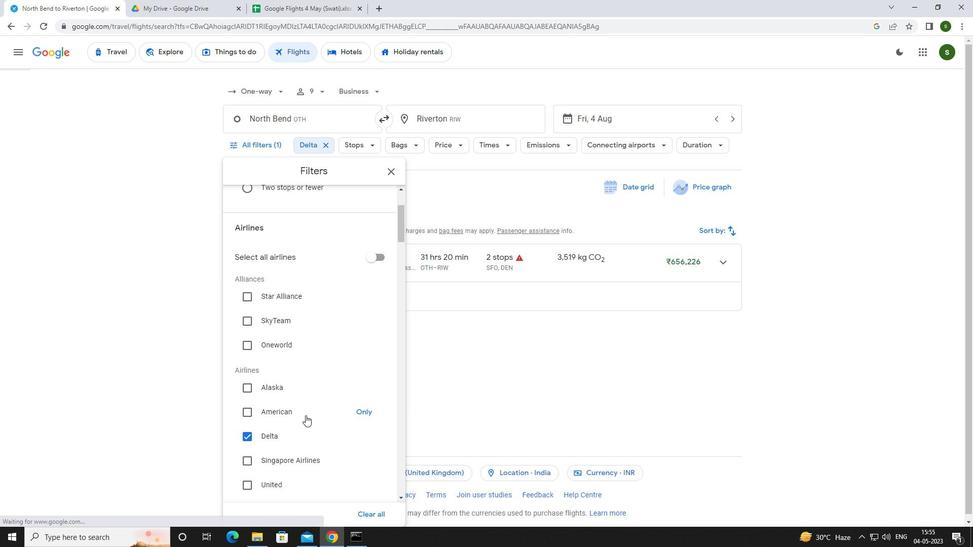 
Action: Mouse moved to (375, 402)
Screenshot: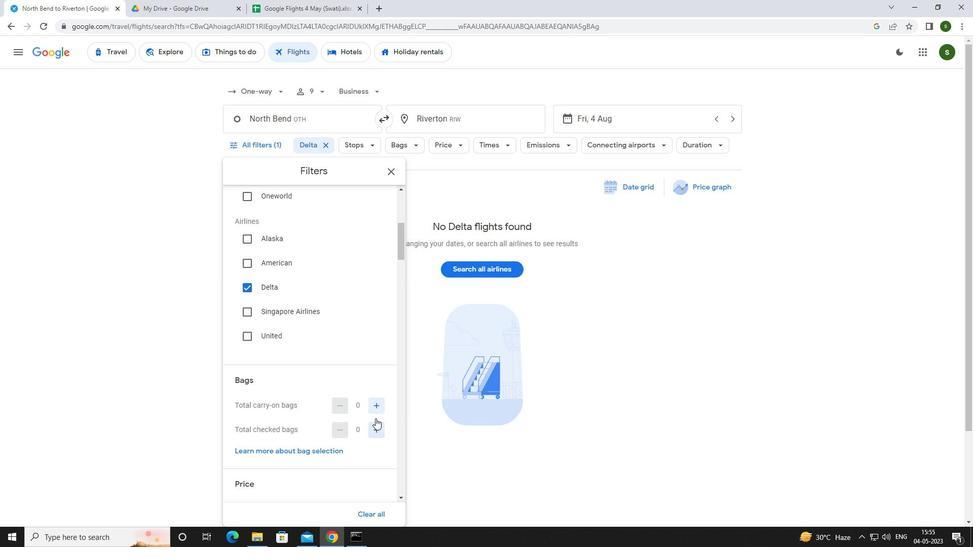 
Action: Mouse pressed left at (375, 402)
Screenshot: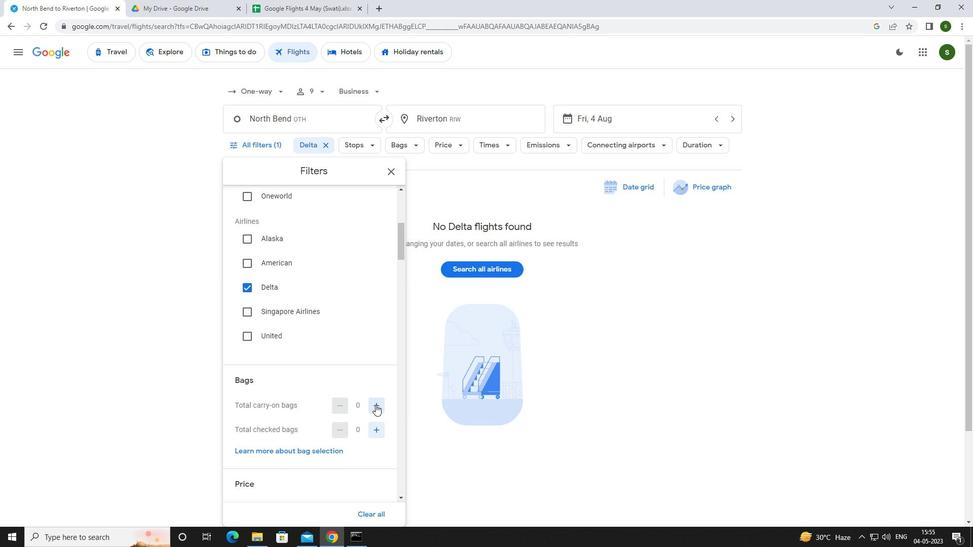 
Action: Mouse scrolled (375, 401) with delta (0, 0)
Screenshot: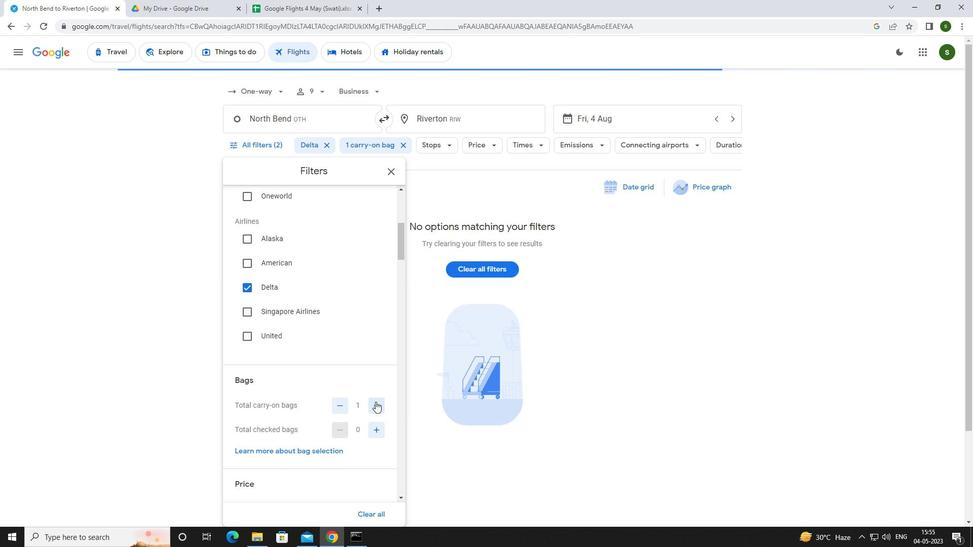 
Action: Mouse scrolled (375, 401) with delta (0, 0)
Screenshot: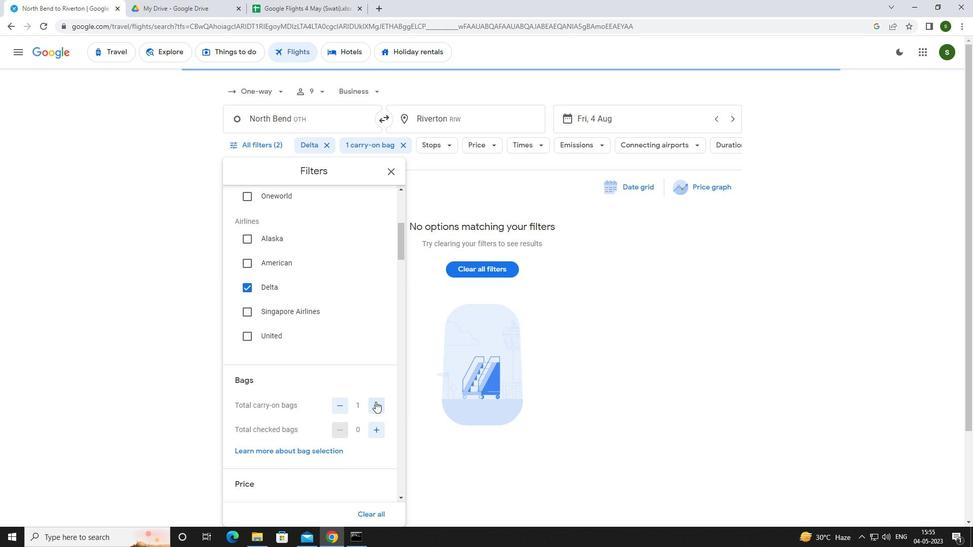 
Action: Mouse scrolled (375, 401) with delta (0, 0)
Screenshot: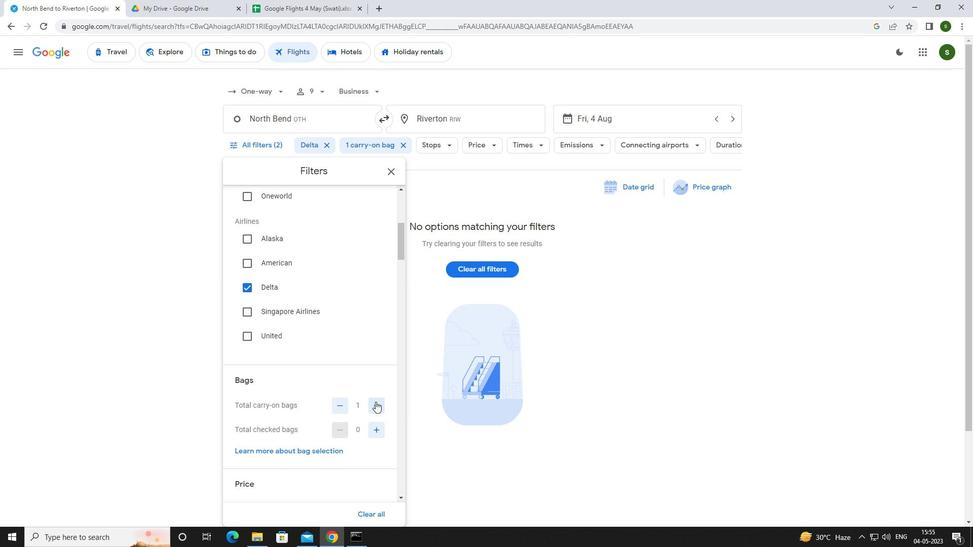 
Action: Mouse moved to (382, 379)
Screenshot: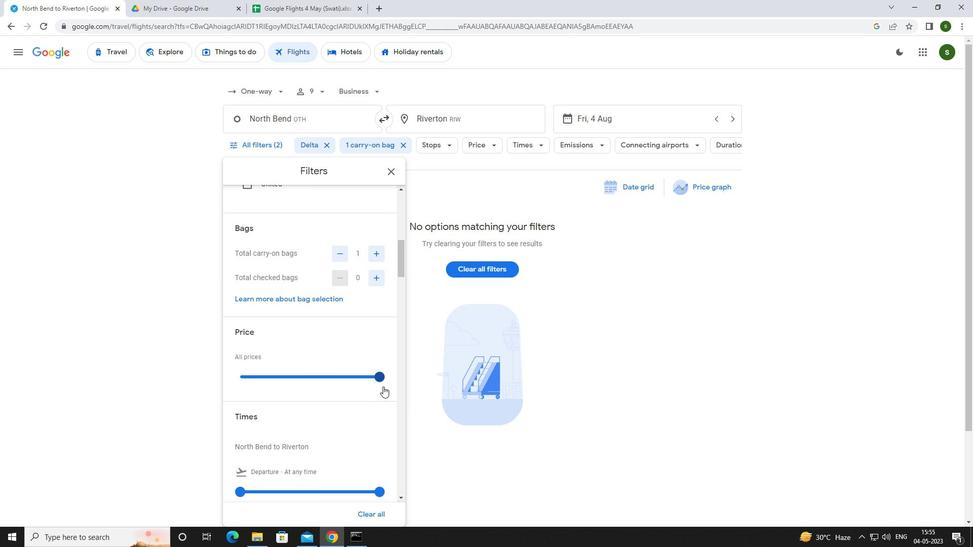 
Action: Mouse pressed left at (382, 379)
Screenshot: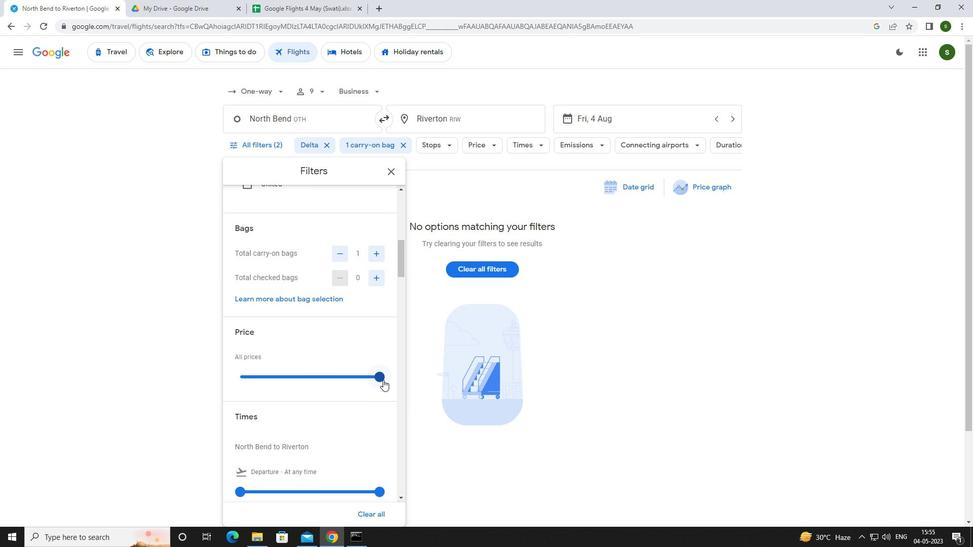
Action: Mouse moved to (274, 365)
Screenshot: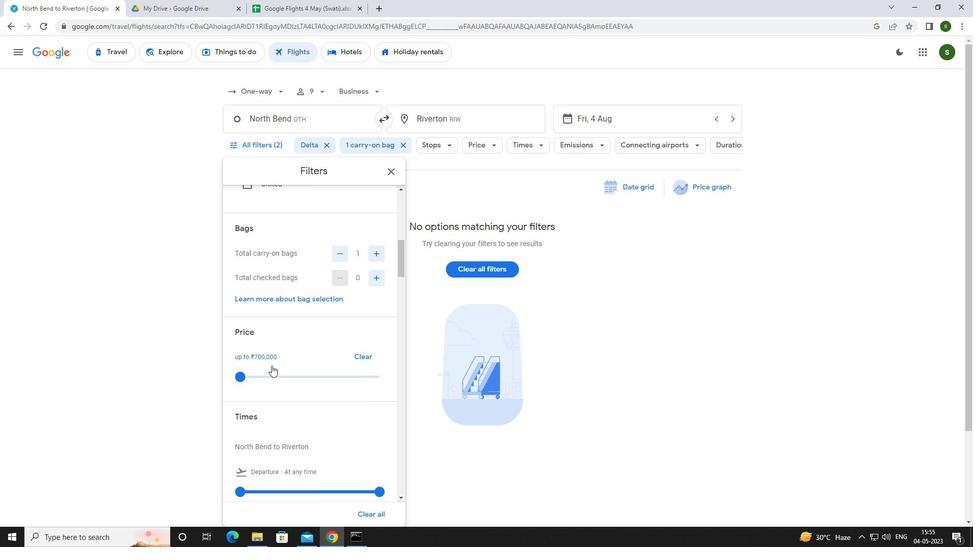 
Action: Mouse scrolled (274, 365) with delta (0, 0)
Screenshot: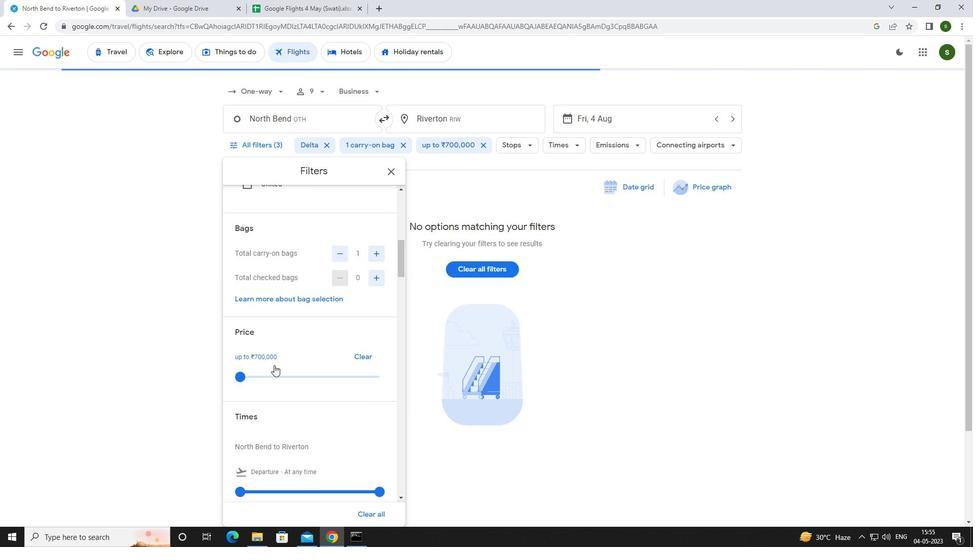 
Action: Mouse scrolled (274, 365) with delta (0, 0)
Screenshot: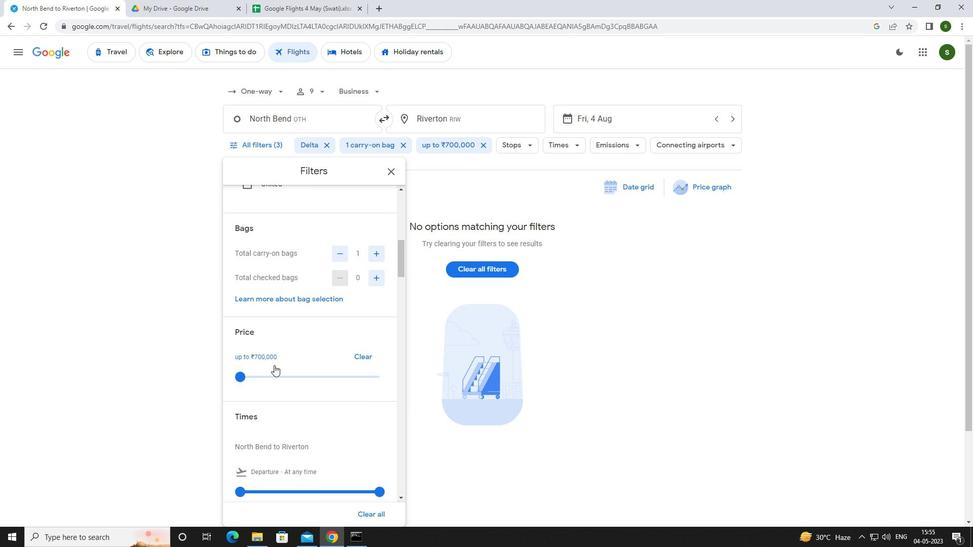 
Action: Mouse moved to (238, 391)
Screenshot: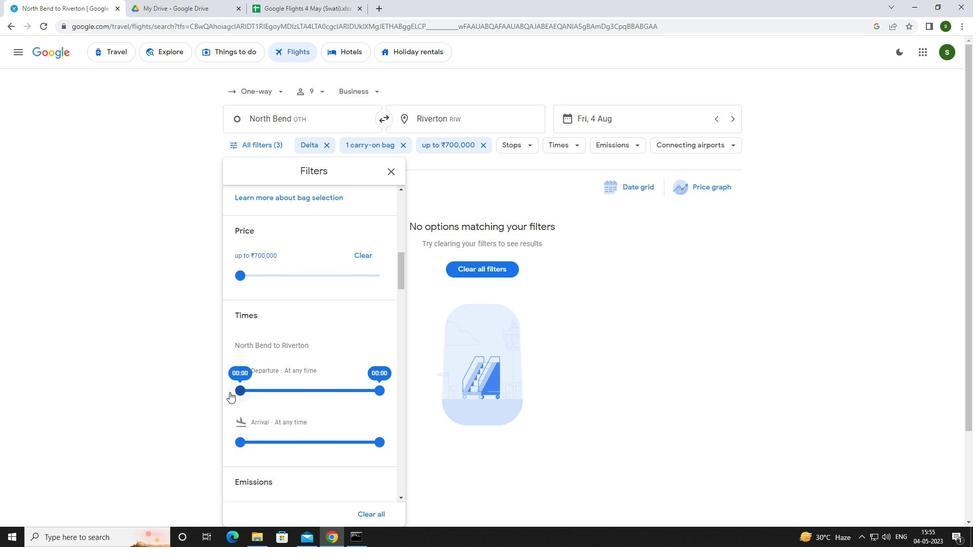 
Action: Mouse pressed left at (238, 391)
Screenshot: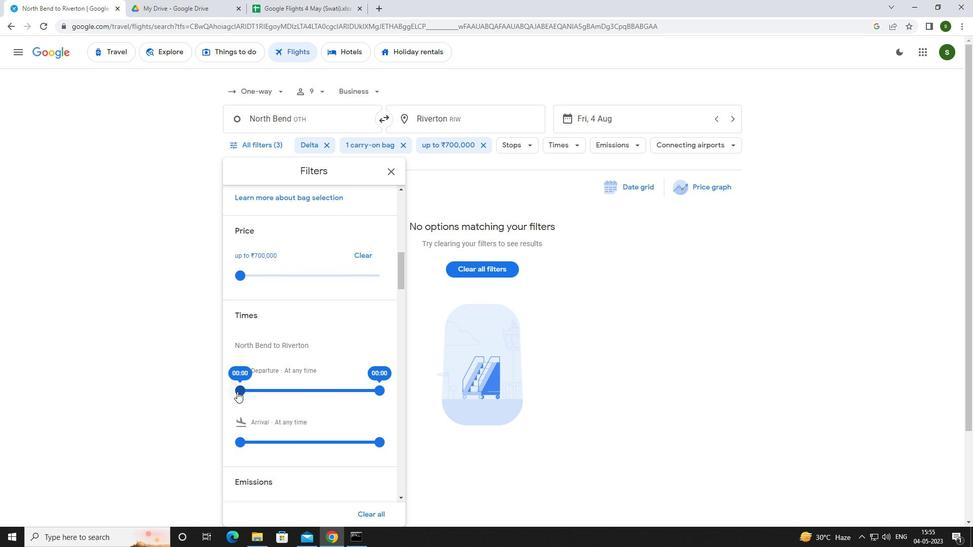 
Action: Mouse moved to (630, 386)
Screenshot: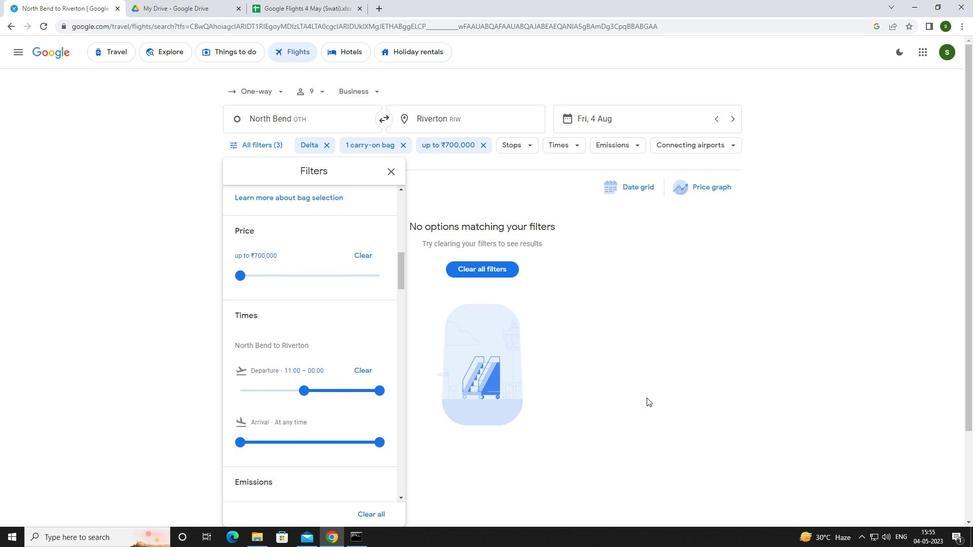 
Action: Mouse pressed left at (630, 386)
Screenshot: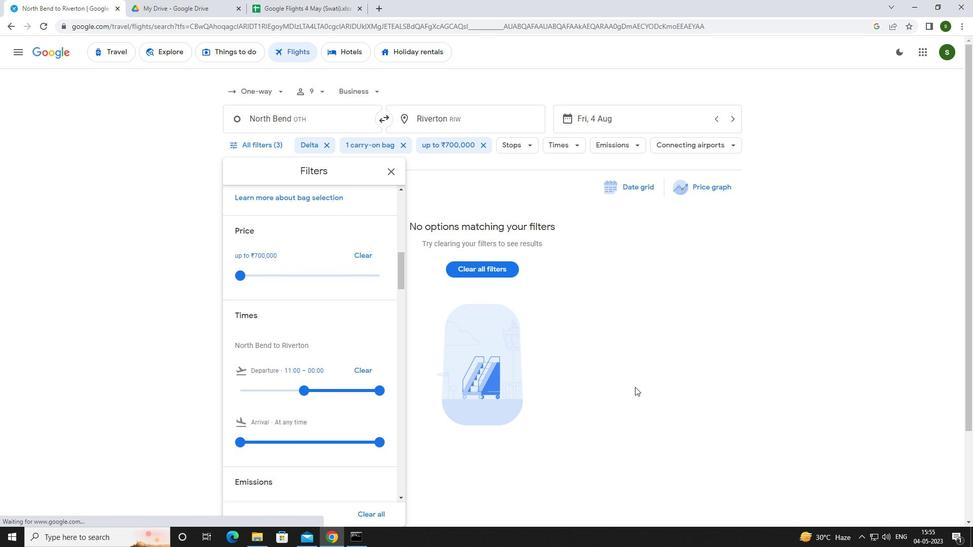 
Action: Mouse moved to (630, 383)
Screenshot: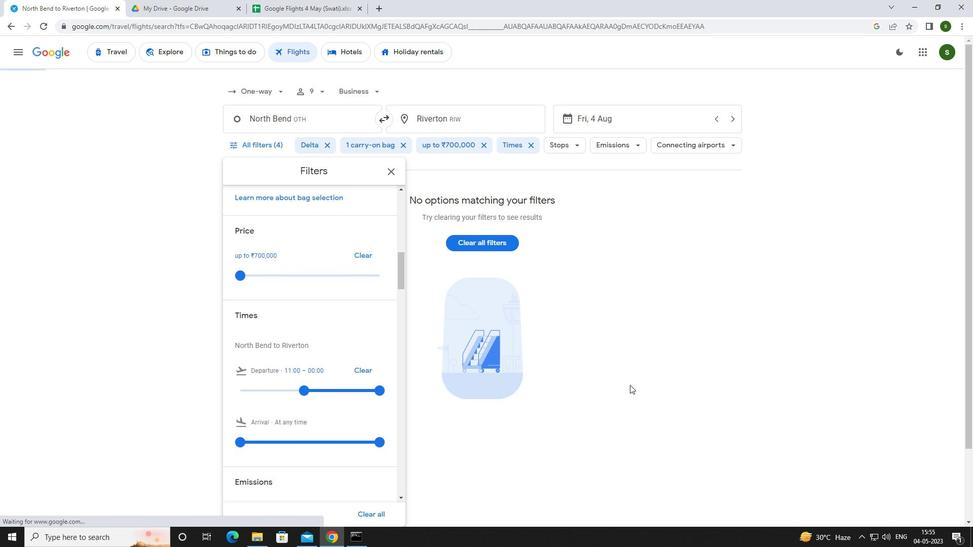 
